 Task: Create a due date automation trigger when advanced on, on the monday before a card is due add dates without an overdue due date at 11:00 AM.
Action: Mouse moved to (1274, 97)
Screenshot: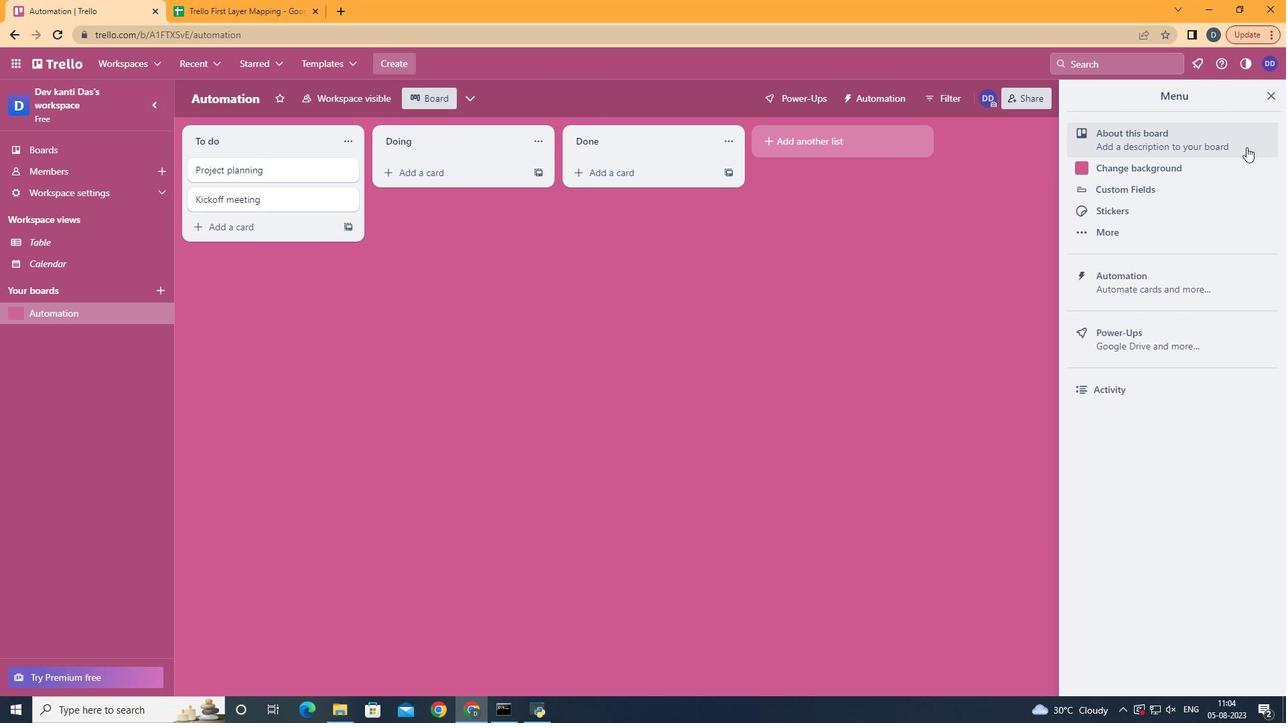 
Action: Mouse pressed left at (1274, 97)
Screenshot: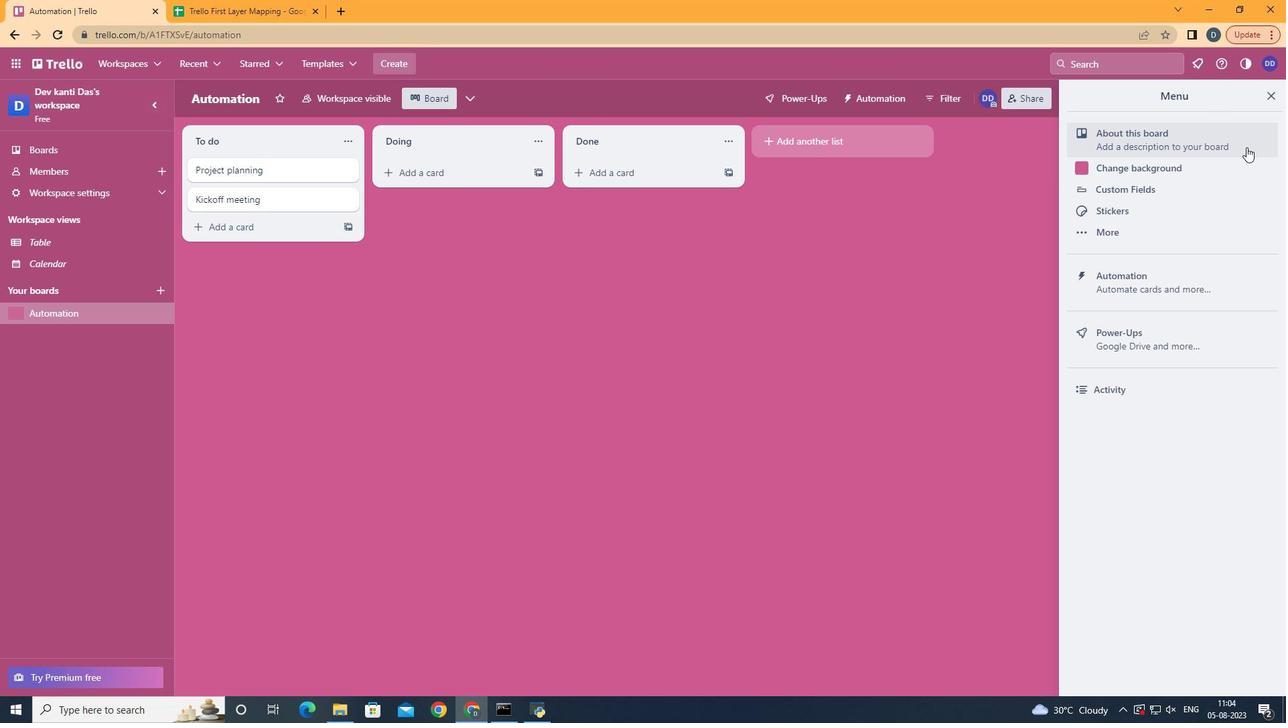 
Action: Mouse moved to (1196, 264)
Screenshot: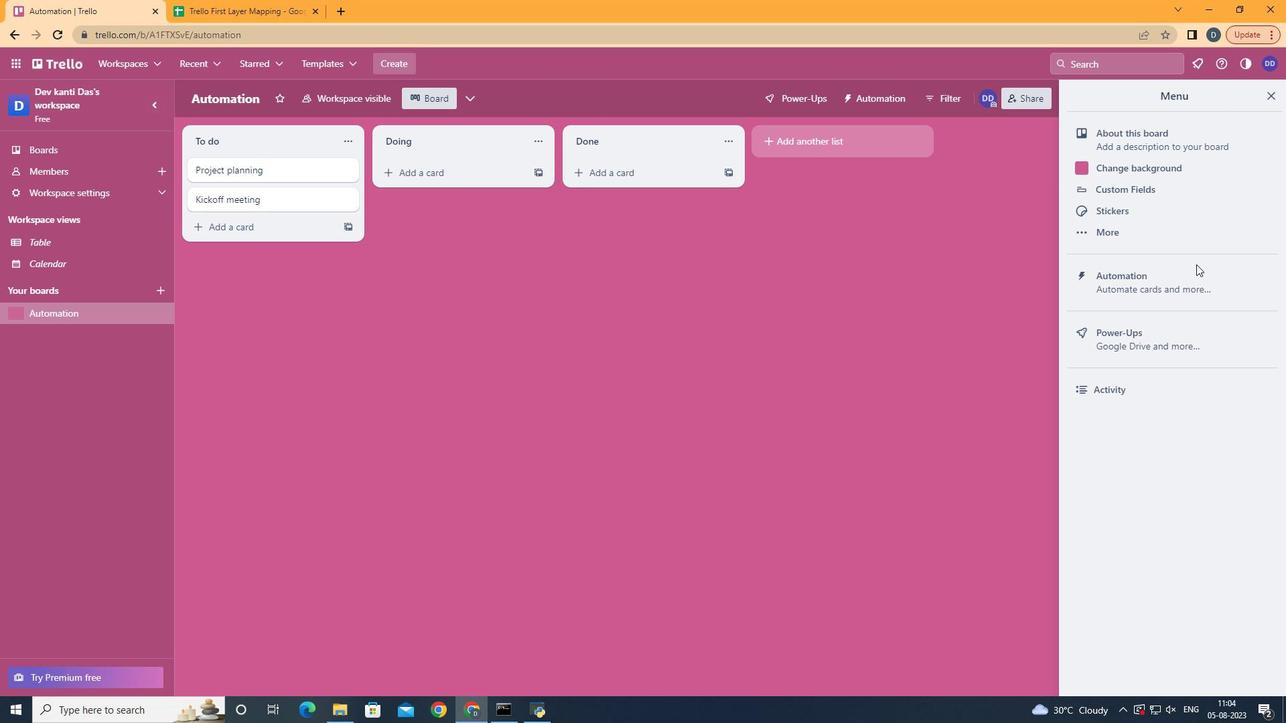 
Action: Mouse pressed left at (1196, 264)
Screenshot: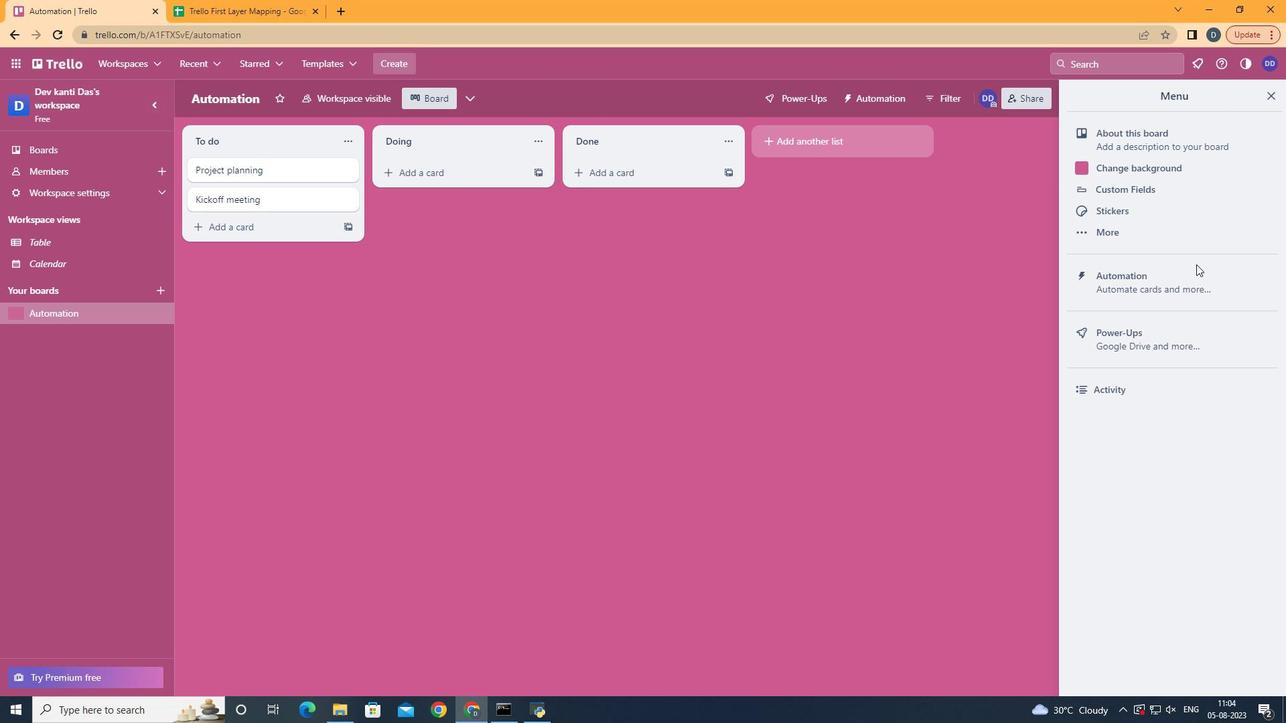 
Action: Mouse moved to (1192, 271)
Screenshot: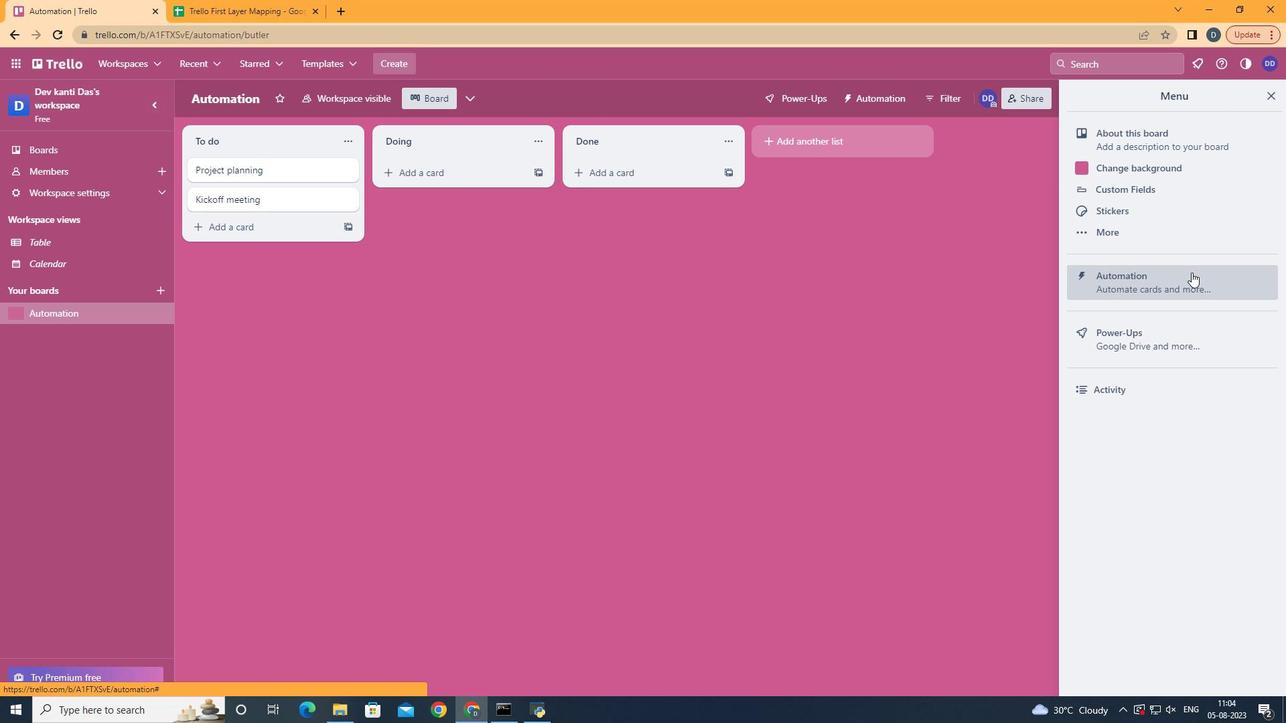
Action: Mouse pressed left at (1192, 271)
Screenshot: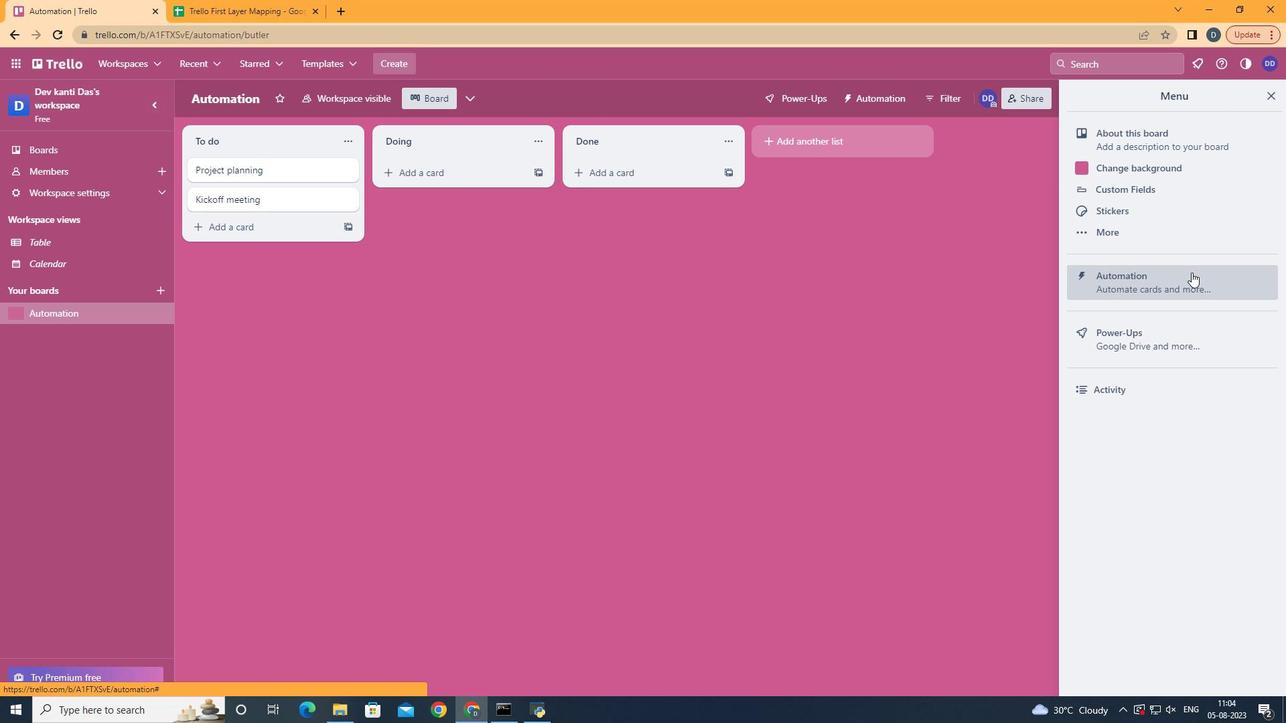 
Action: Mouse moved to (267, 261)
Screenshot: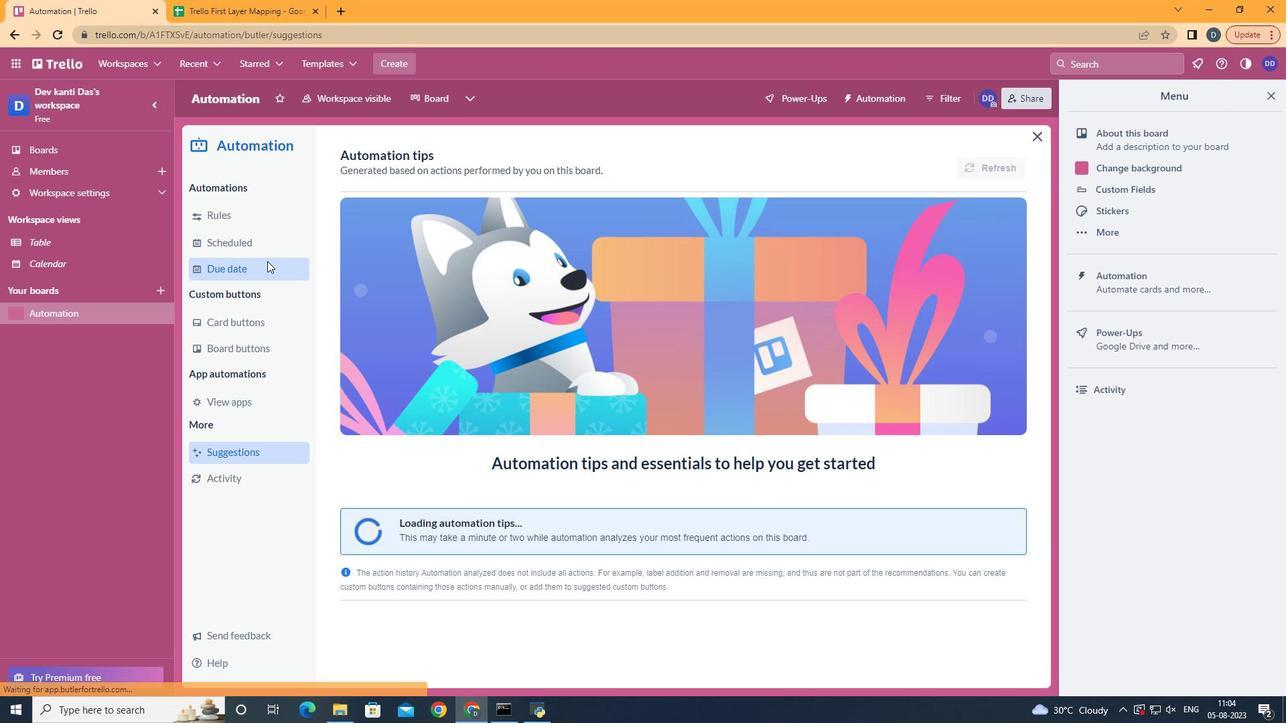 
Action: Mouse pressed left at (267, 261)
Screenshot: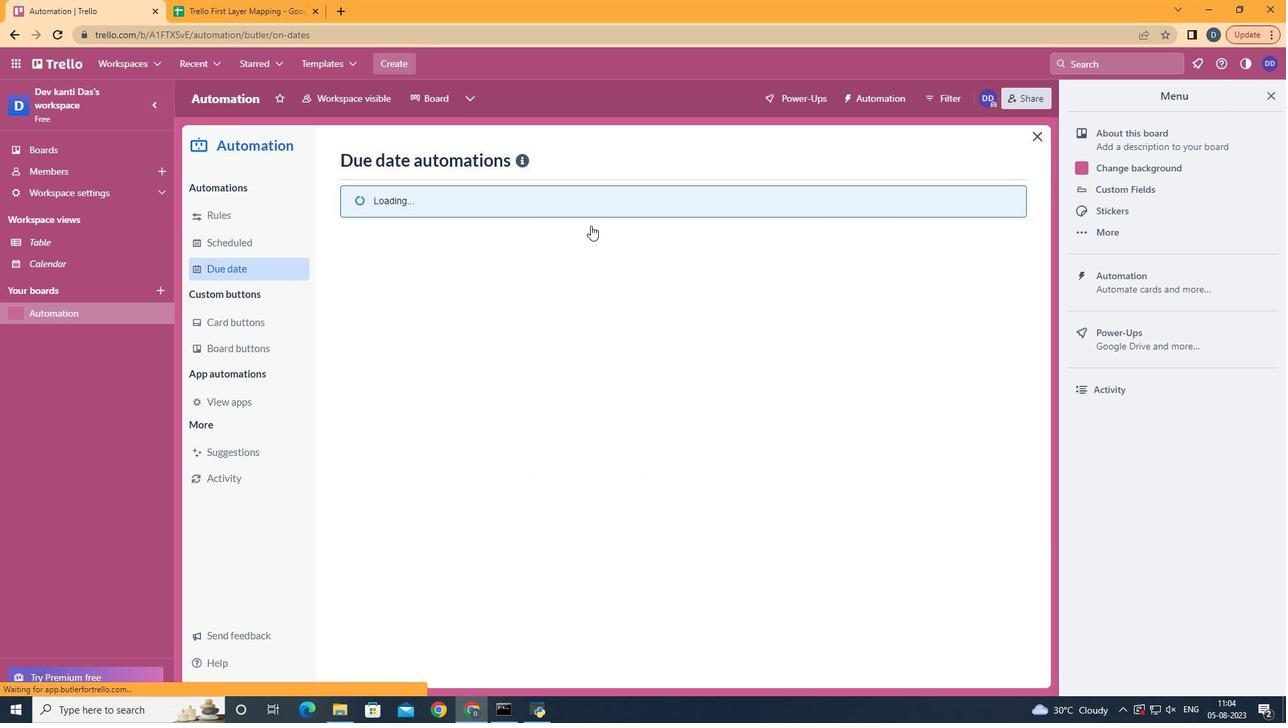 
Action: Mouse moved to (953, 158)
Screenshot: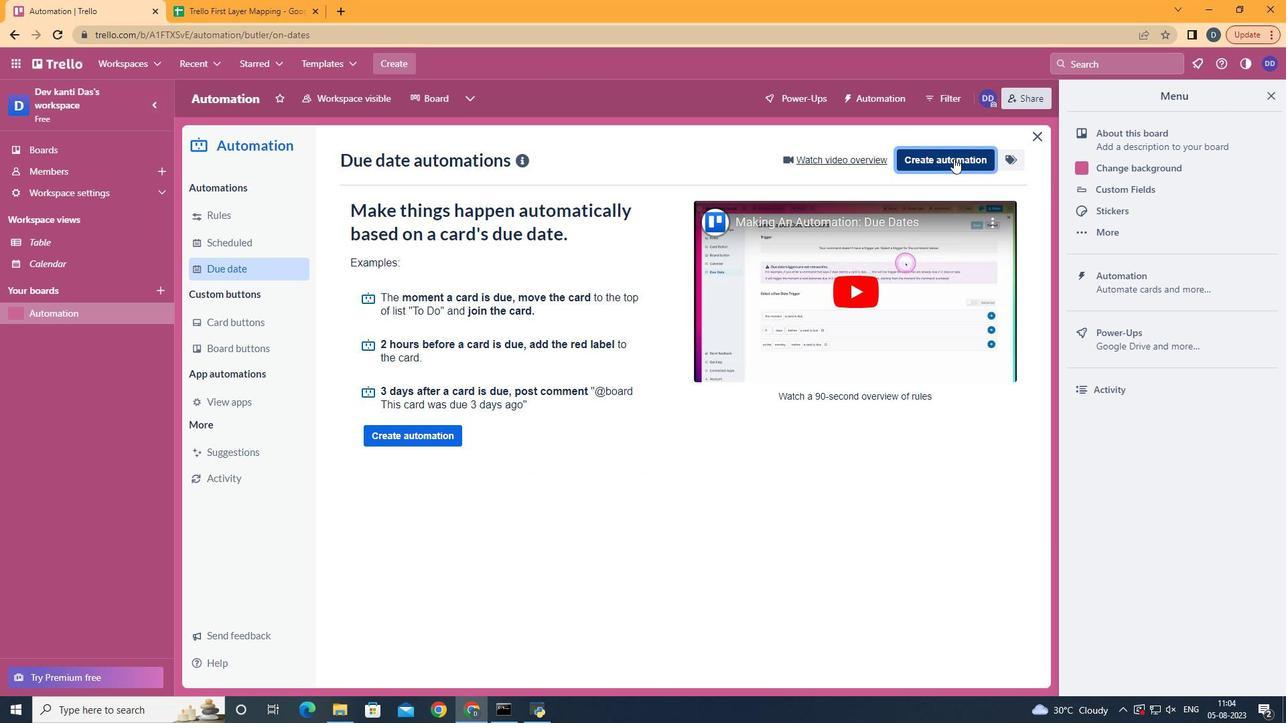 
Action: Mouse pressed left at (953, 158)
Screenshot: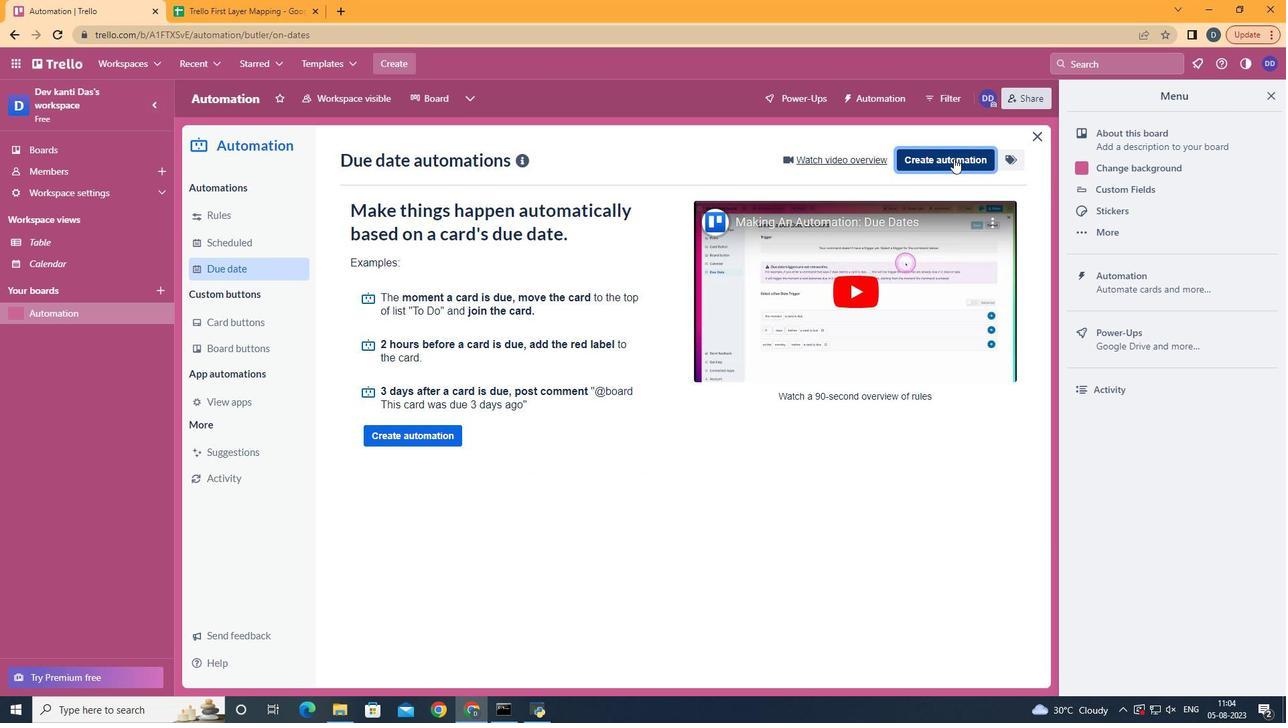 
Action: Mouse moved to (667, 290)
Screenshot: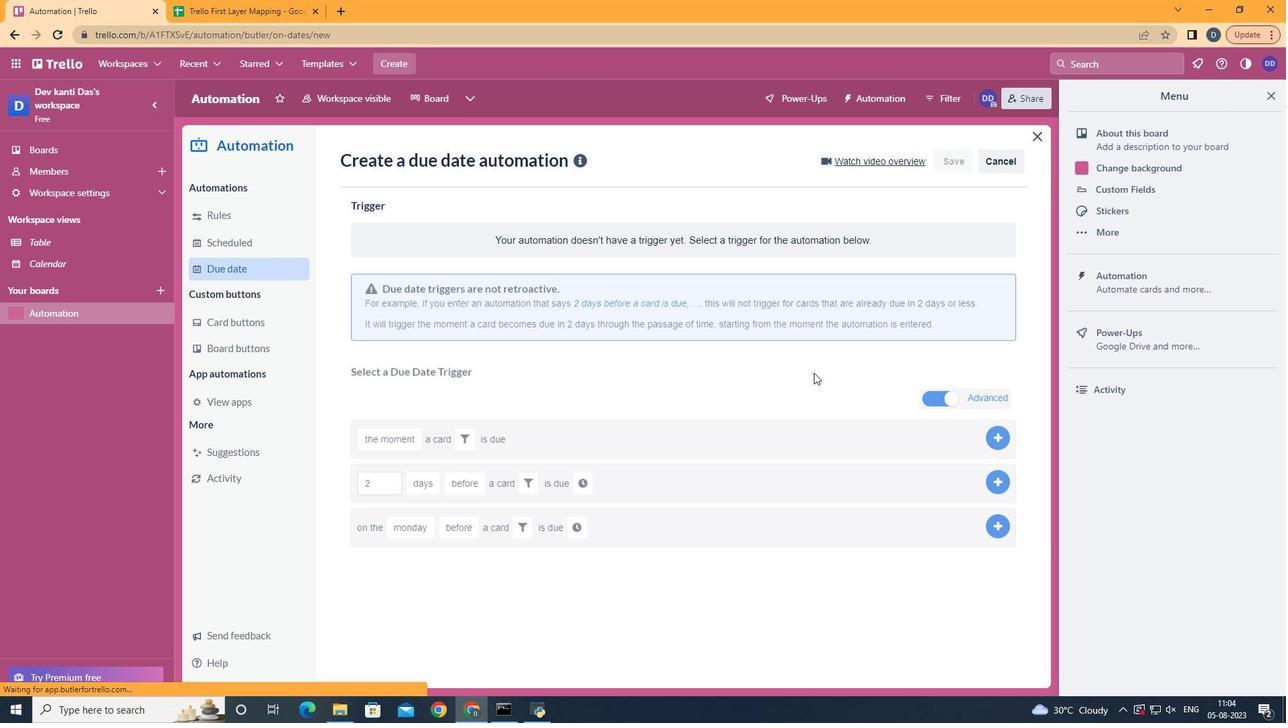 
Action: Mouse pressed left at (667, 290)
Screenshot: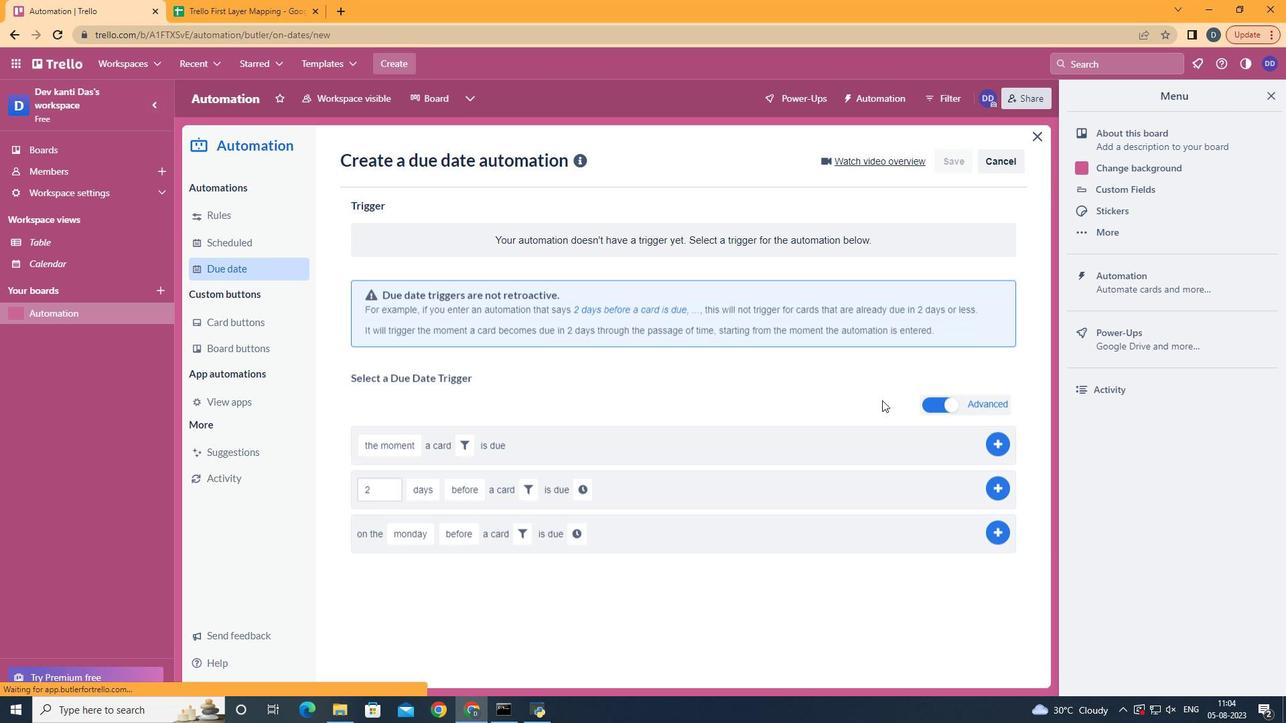 
Action: Mouse moved to (427, 355)
Screenshot: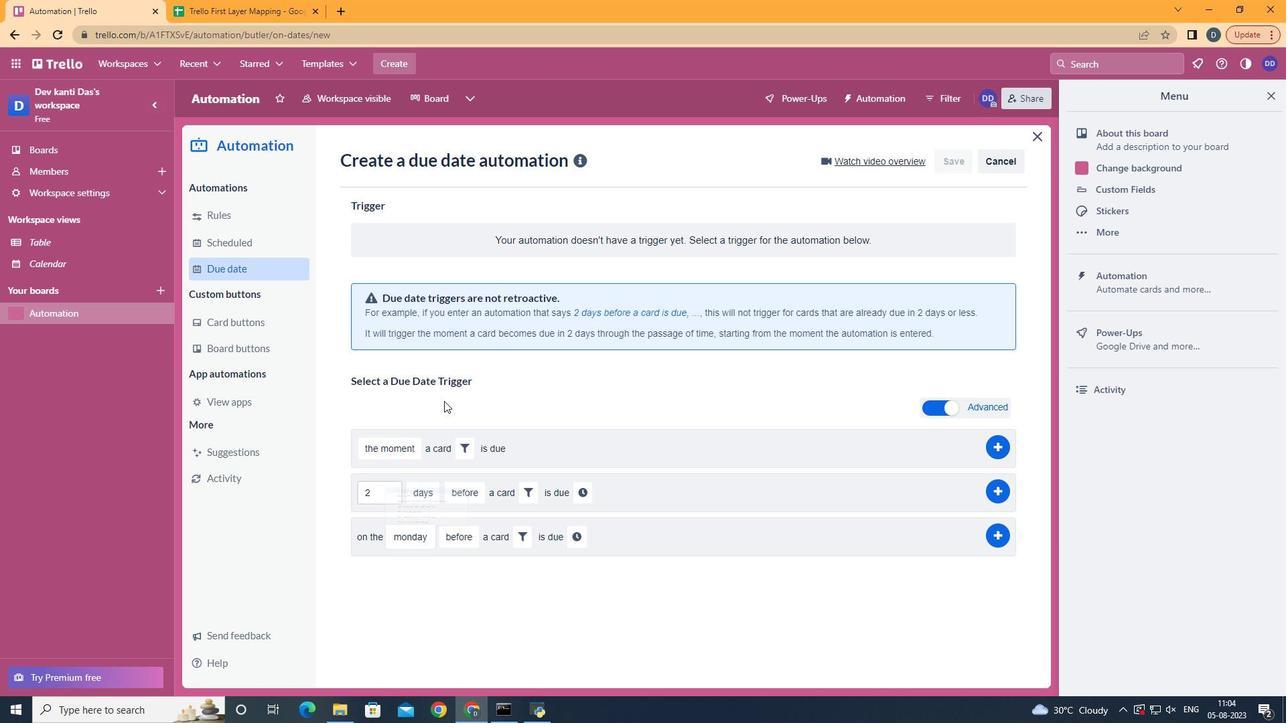 
Action: Mouse pressed left at (427, 355)
Screenshot: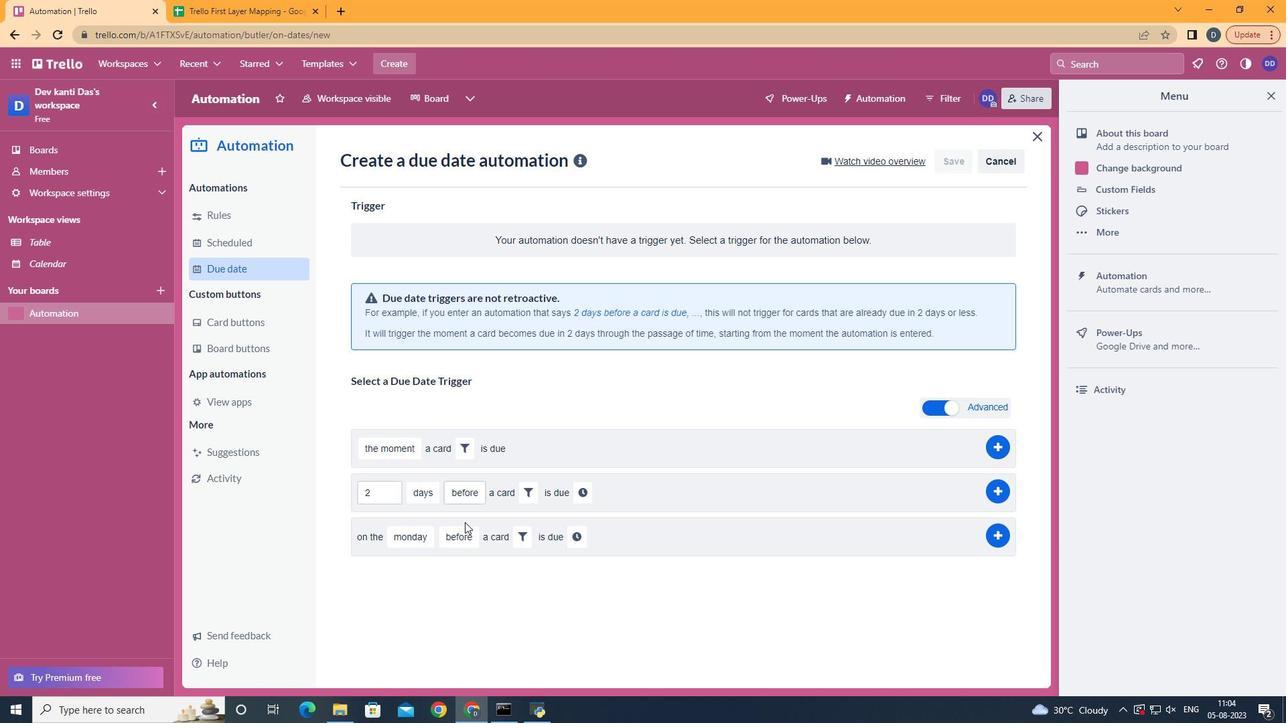 
Action: Mouse moved to (469, 555)
Screenshot: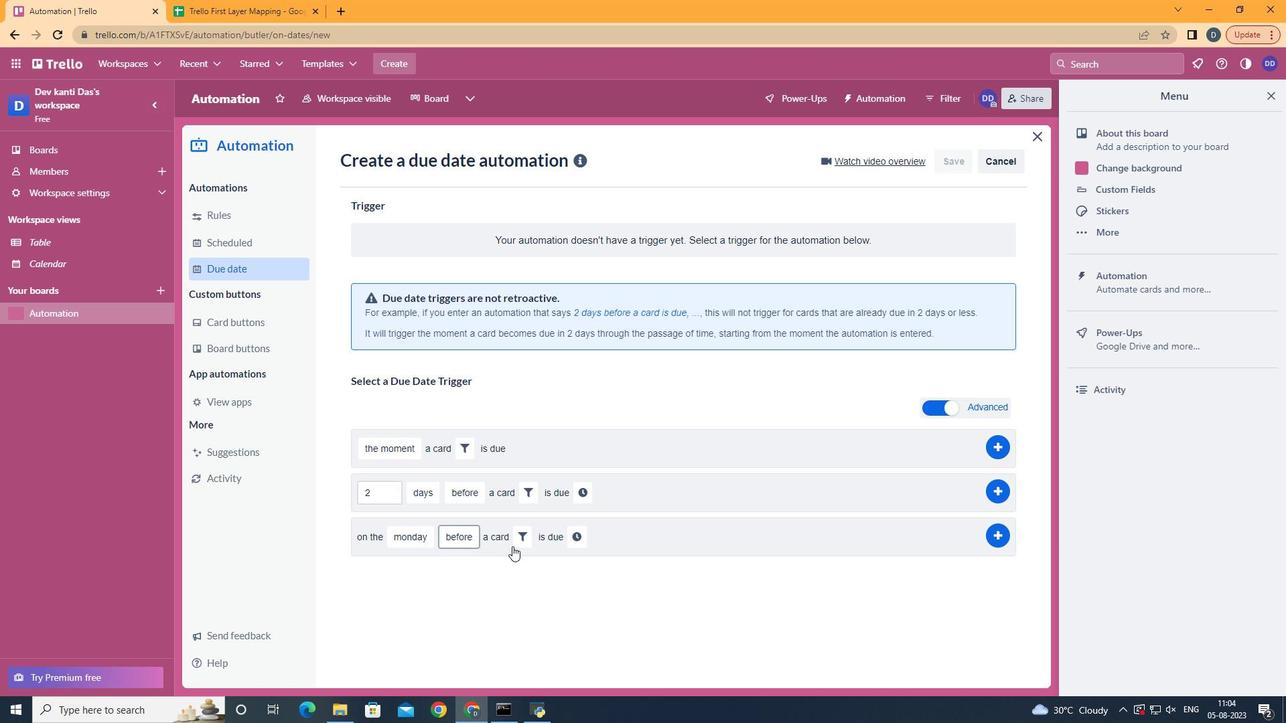 
Action: Mouse pressed left at (469, 555)
Screenshot: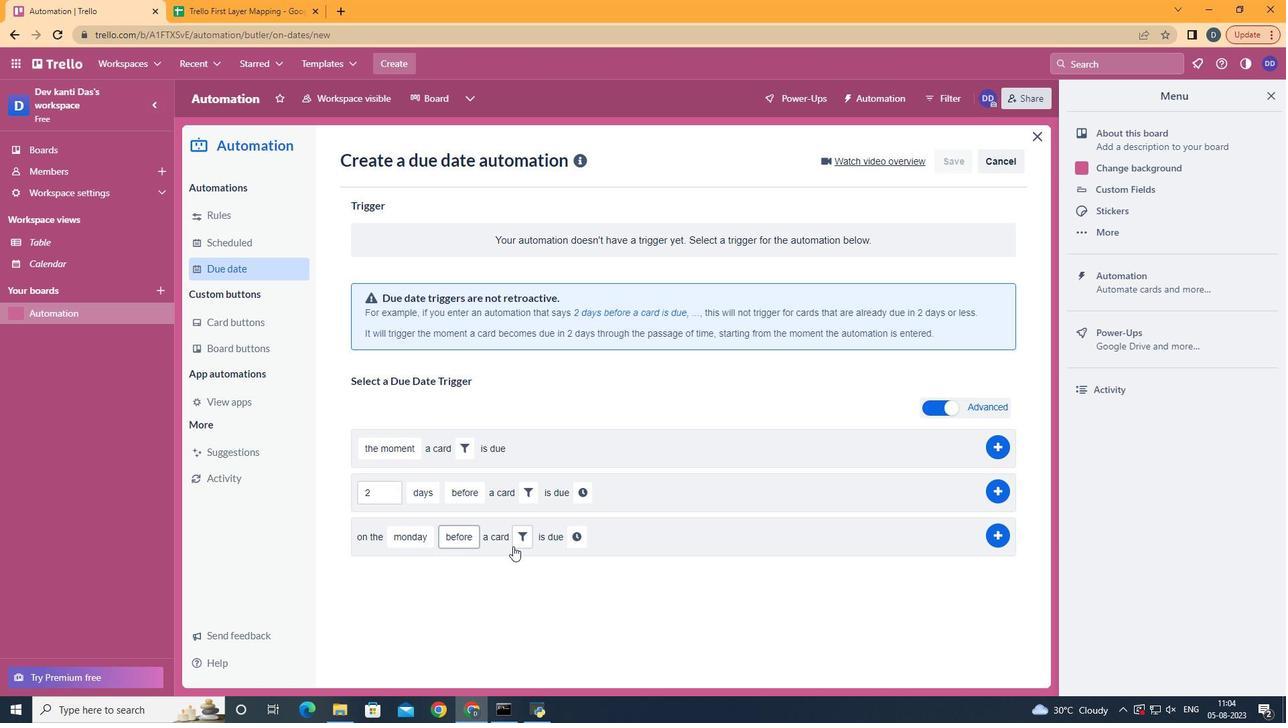 
Action: Mouse moved to (515, 545)
Screenshot: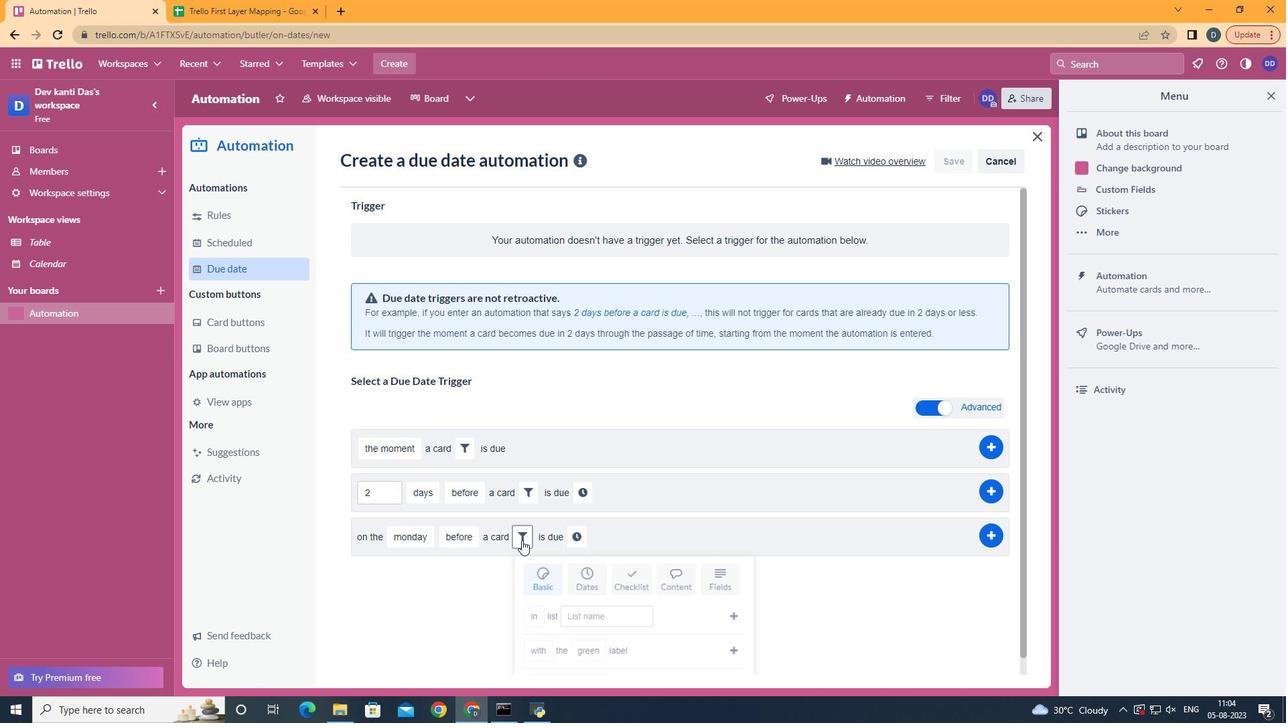 
Action: Mouse pressed left at (515, 545)
Screenshot: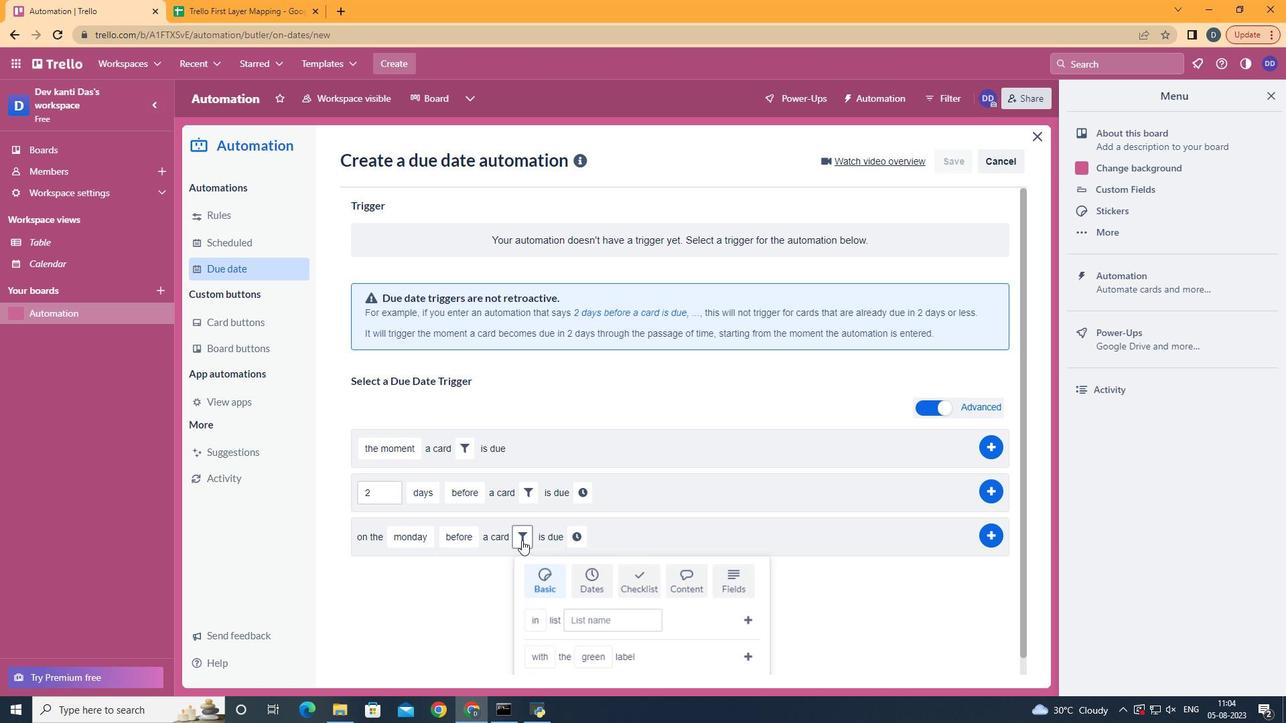 
Action: Mouse moved to (580, 578)
Screenshot: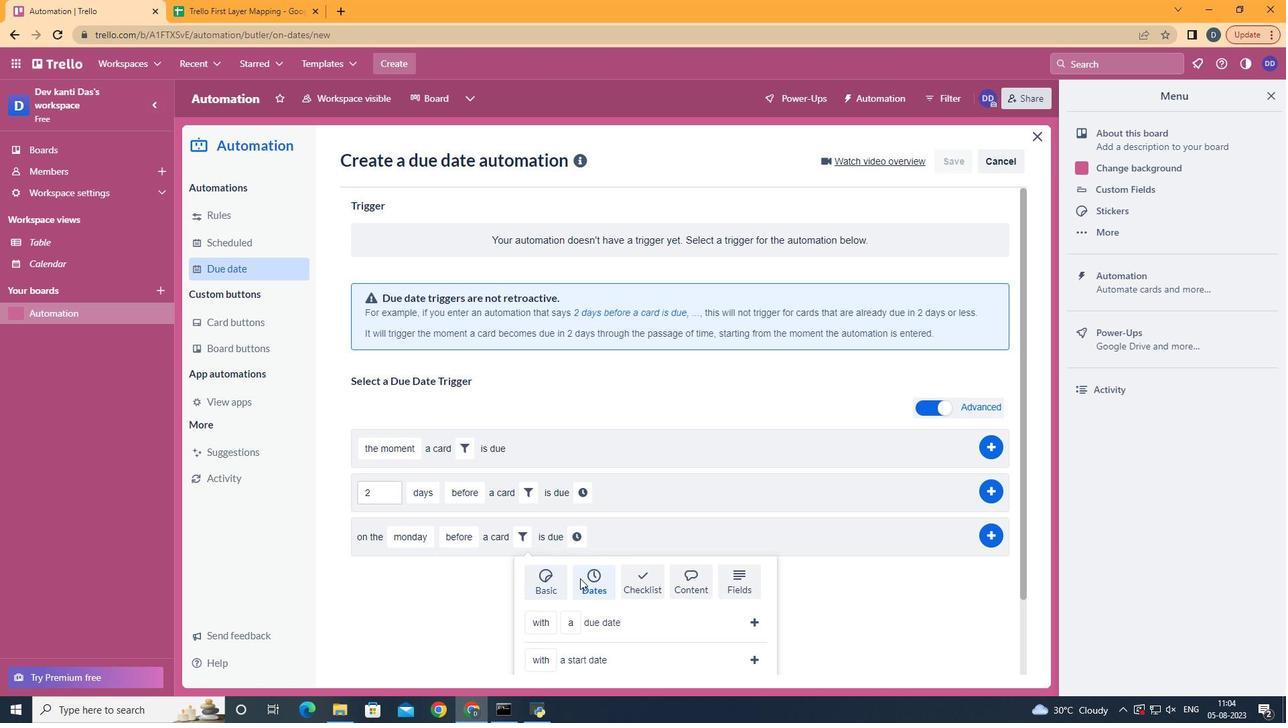 
Action: Mouse pressed left at (580, 578)
Screenshot: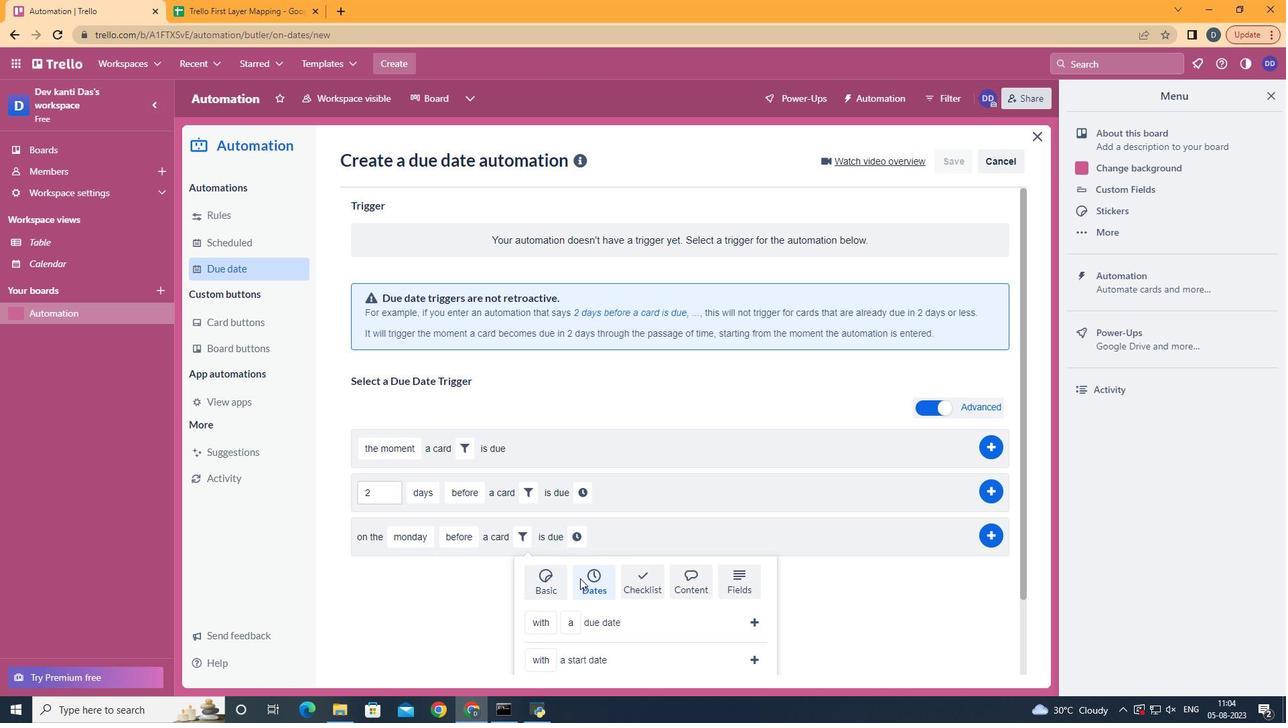 
Action: Mouse scrolled (580, 578) with delta (0, 0)
Screenshot: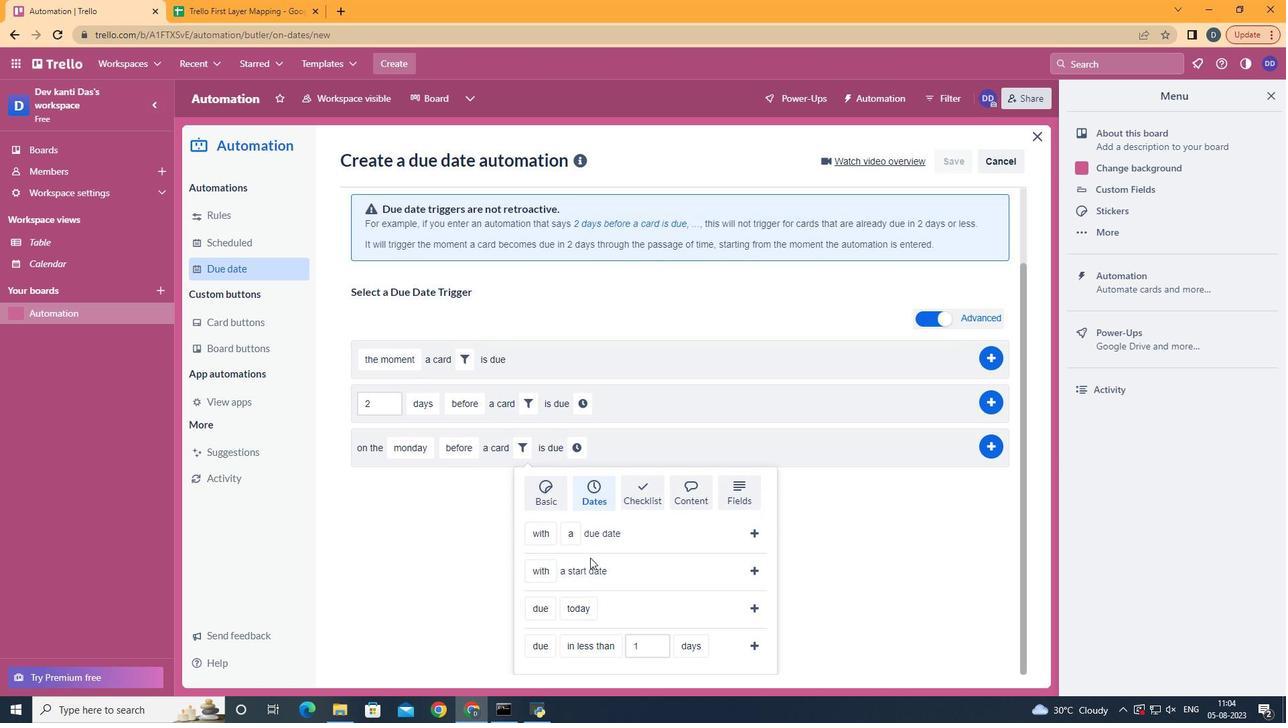 
Action: Mouse scrolled (580, 578) with delta (0, 0)
Screenshot: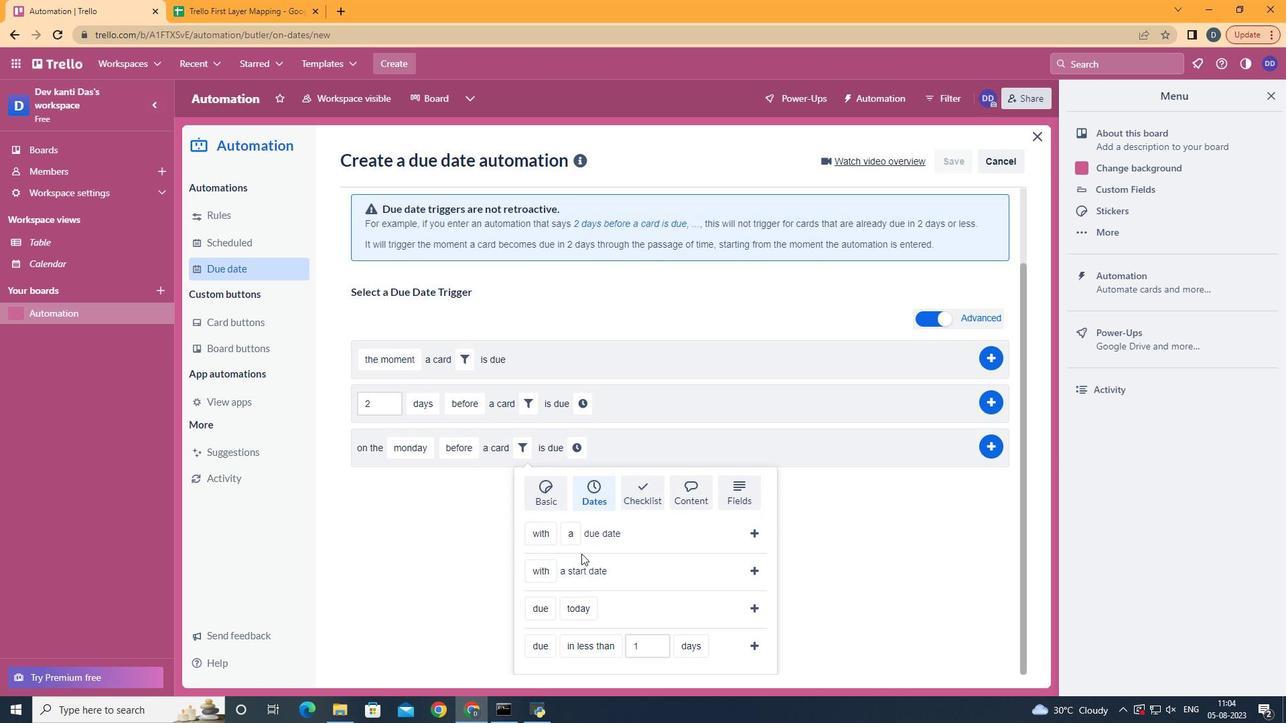 
Action: Mouse scrolled (580, 578) with delta (0, 0)
Screenshot: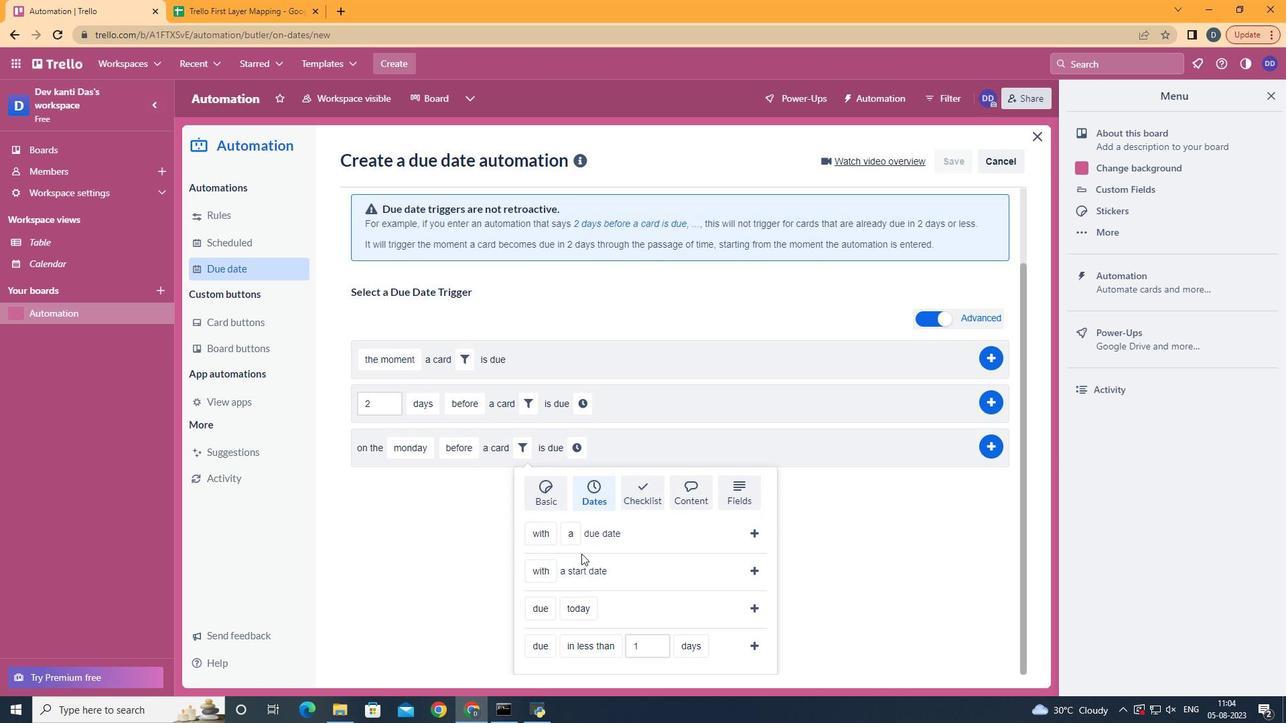 
Action: Mouse scrolled (580, 578) with delta (0, 0)
Screenshot: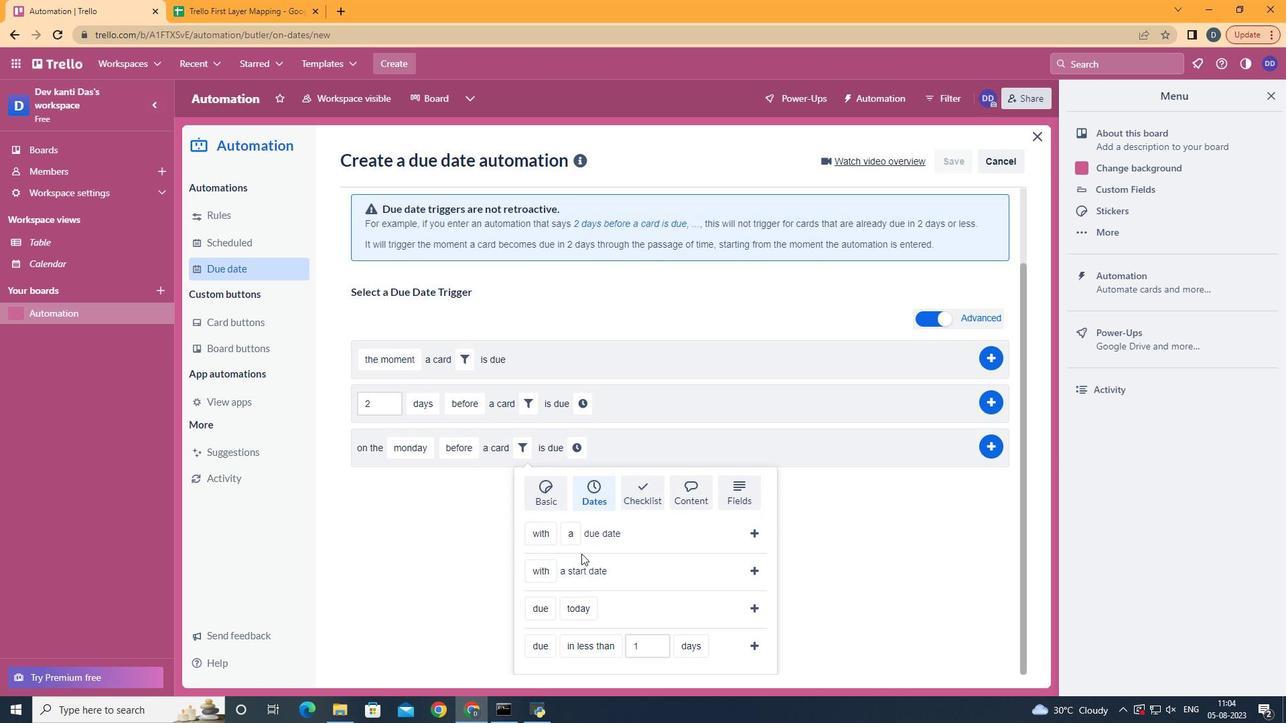 
Action: Mouse scrolled (580, 578) with delta (0, 0)
Screenshot: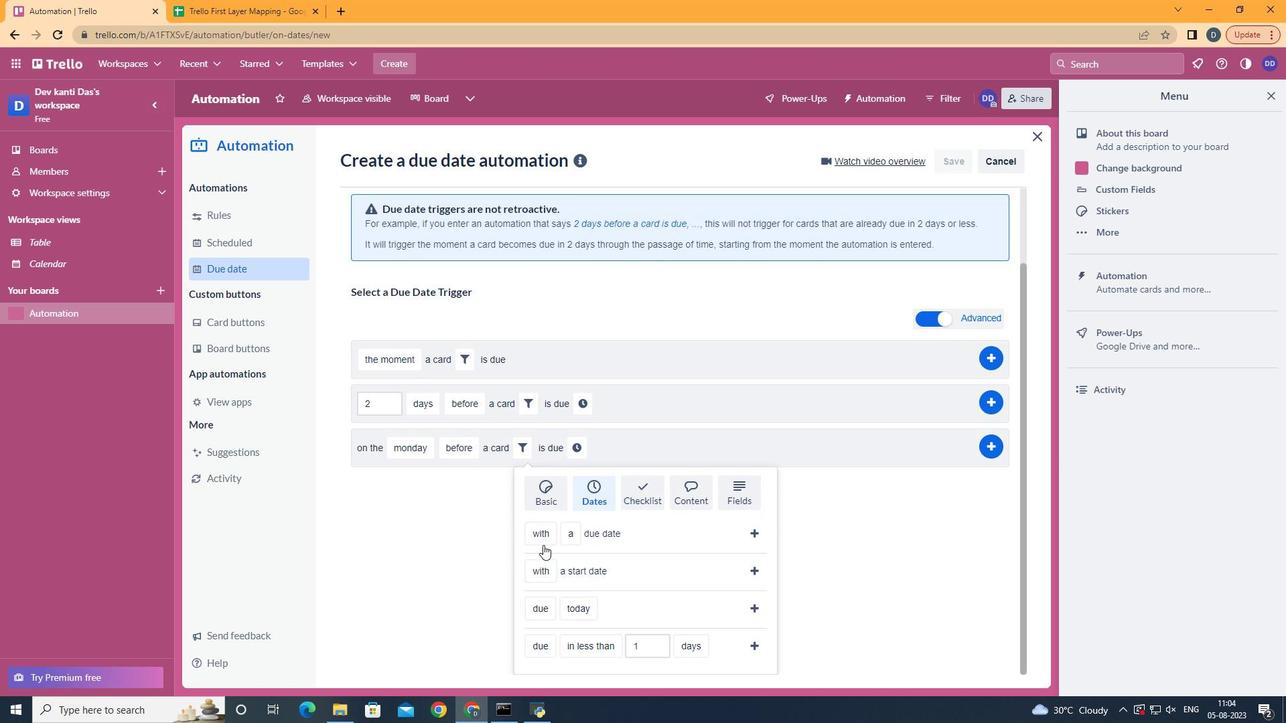 
Action: Mouse moved to (553, 584)
Screenshot: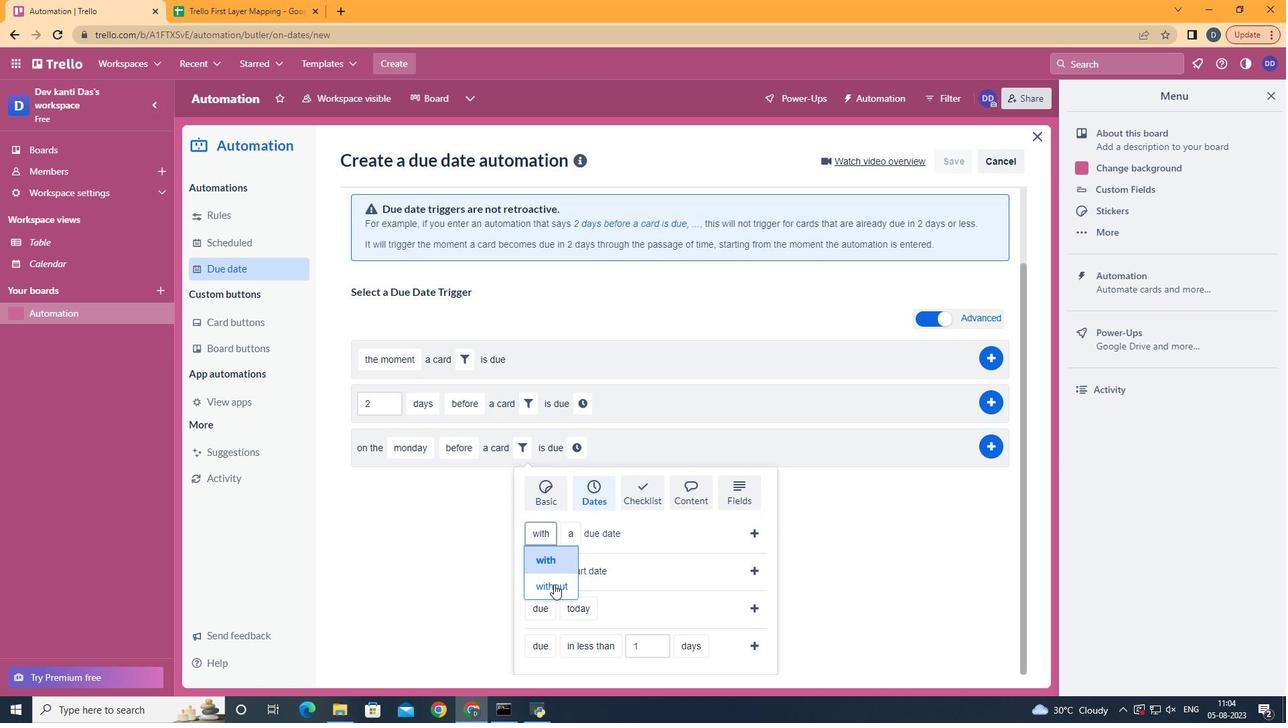 
Action: Mouse pressed left at (553, 584)
Screenshot: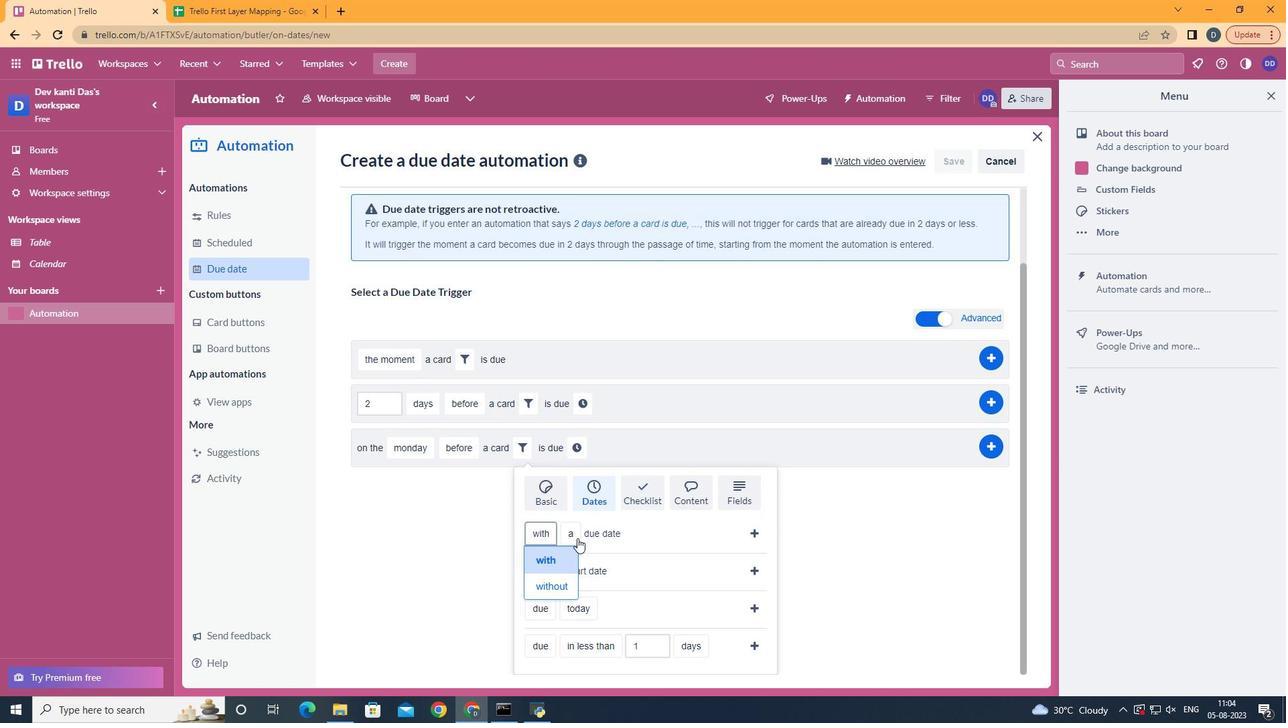 
Action: Mouse moved to (612, 639)
Screenshot: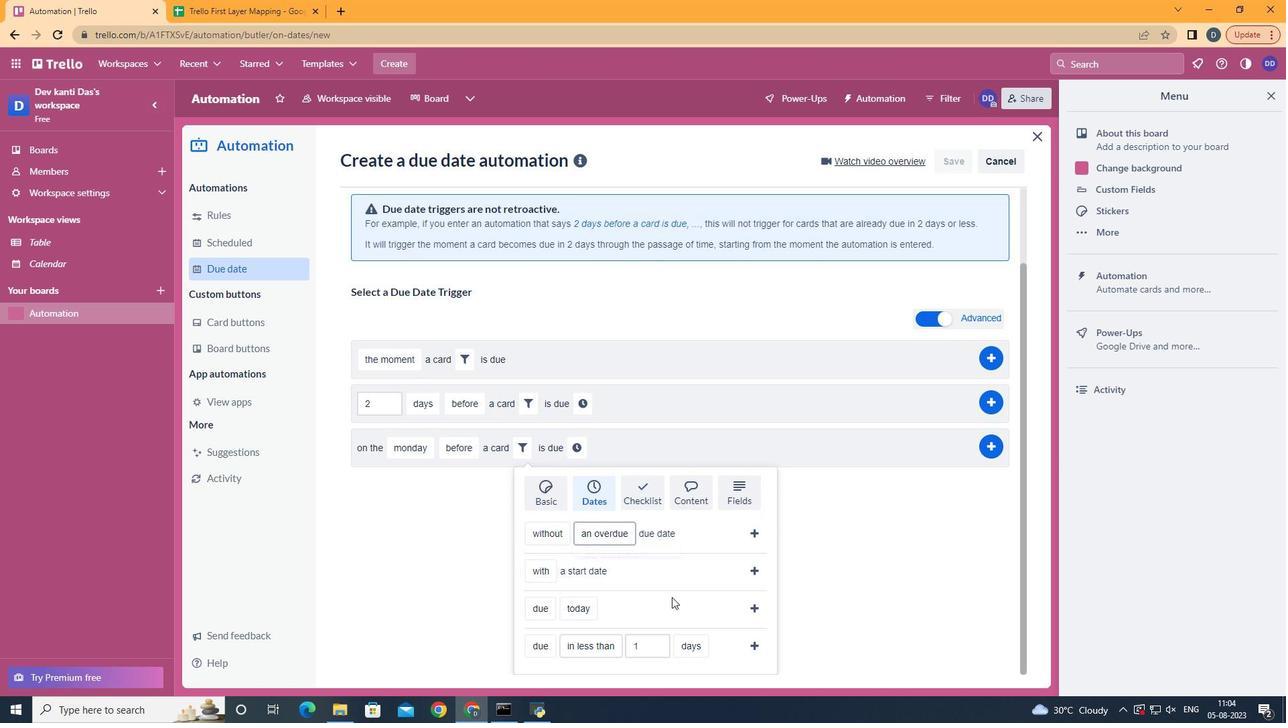 
Action: Mouse pressed left at (612, 639)
Screenshot: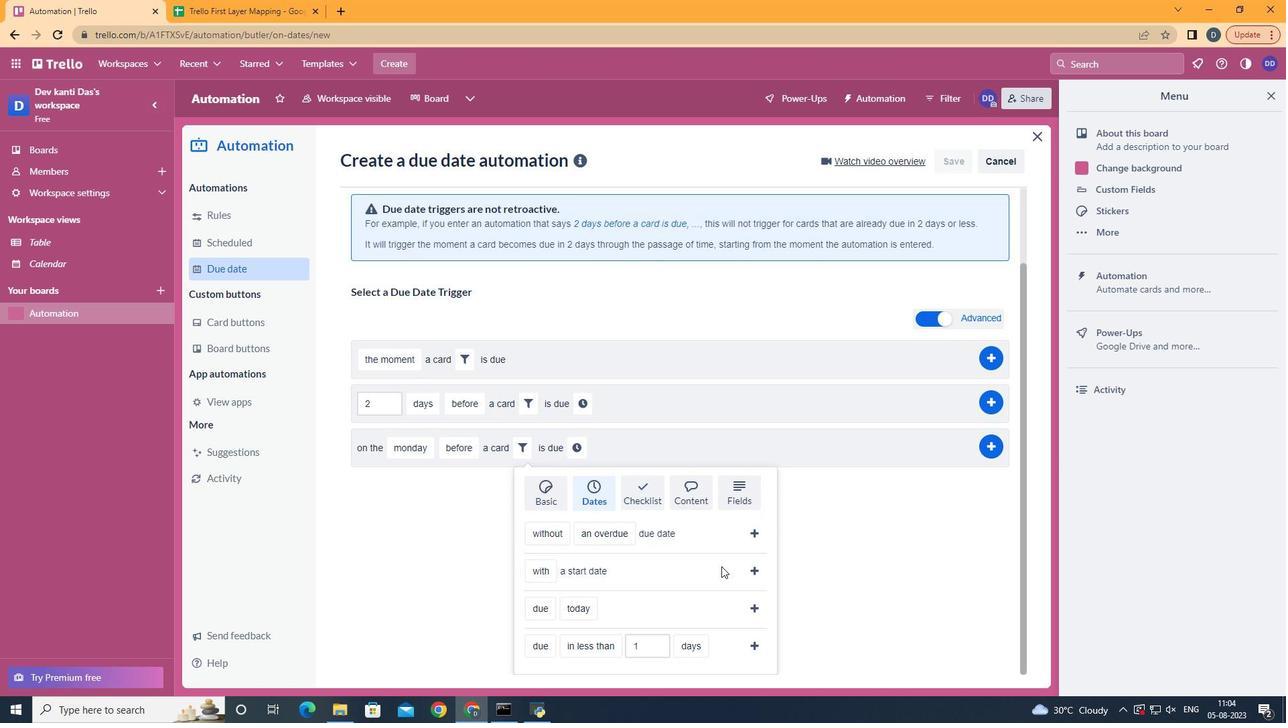 
Action: Mouse moved to (762, 536)
Screenshot: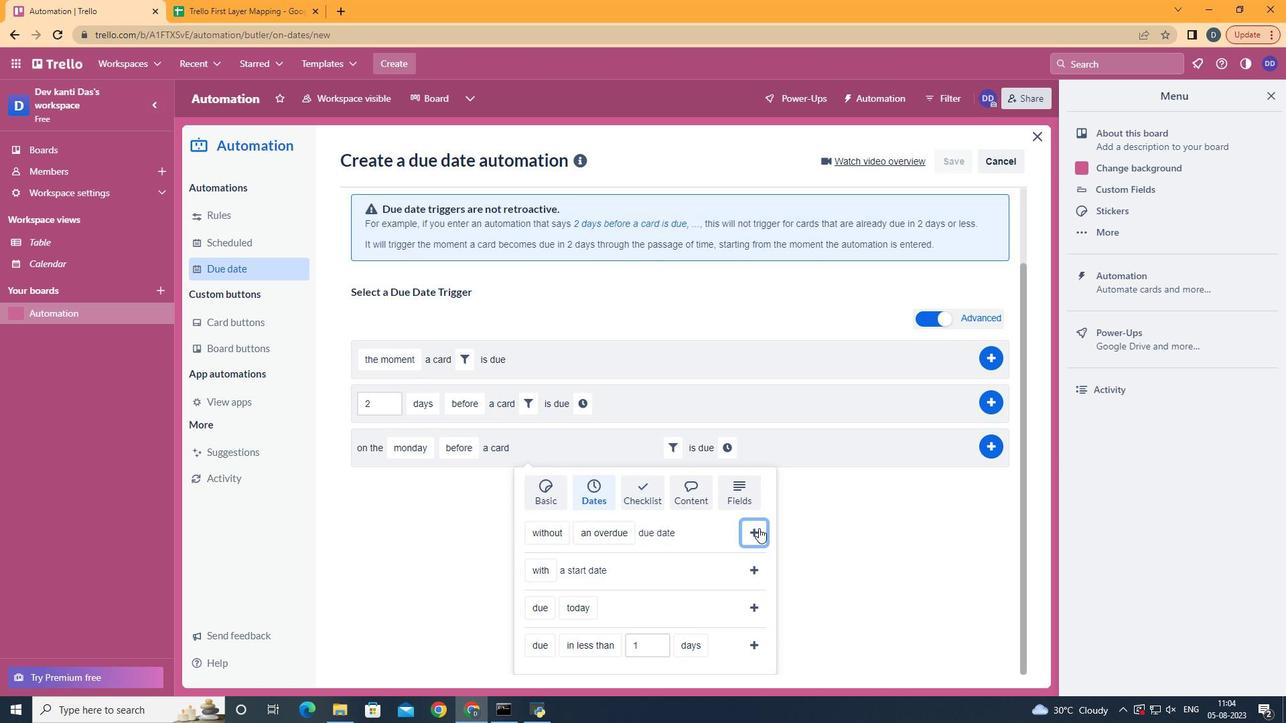 
Action: Mouse pressed left at (762, 536)
Screenshot: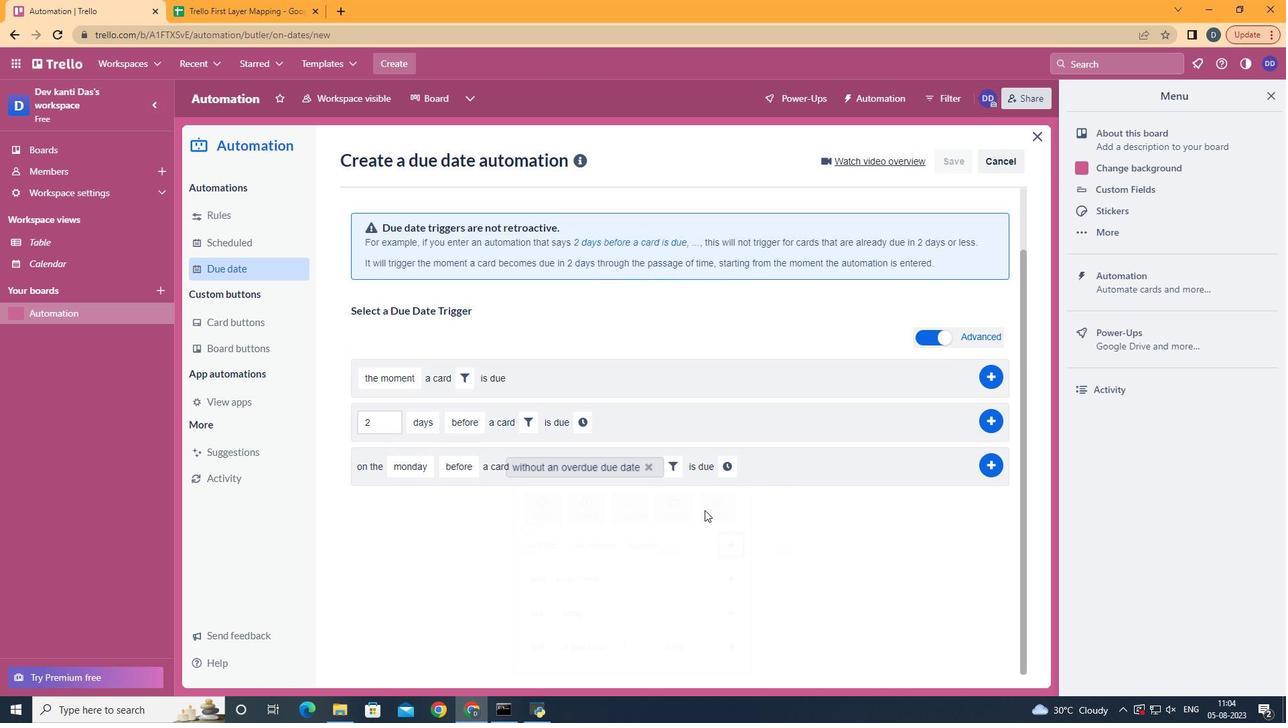 
Action: Mouse moved to (730, 537)
Screenshot: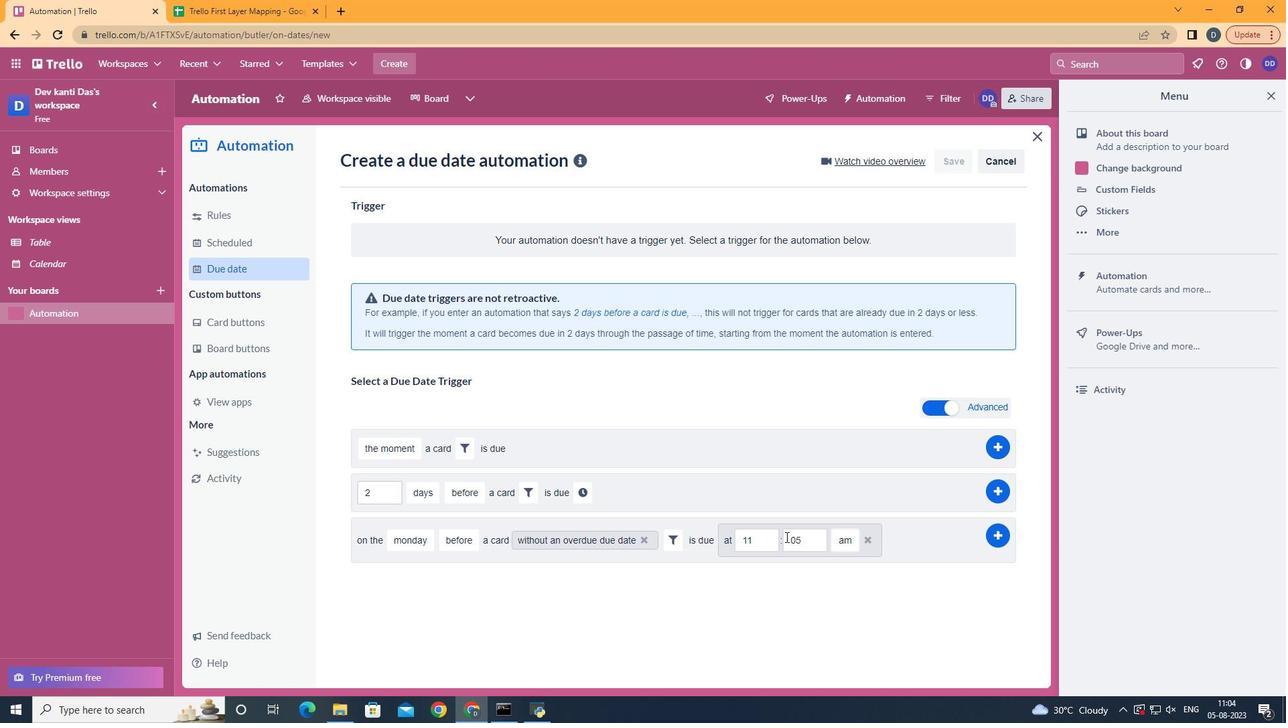 
Action: Mouse pressed left at (730, 537)
Screenshot: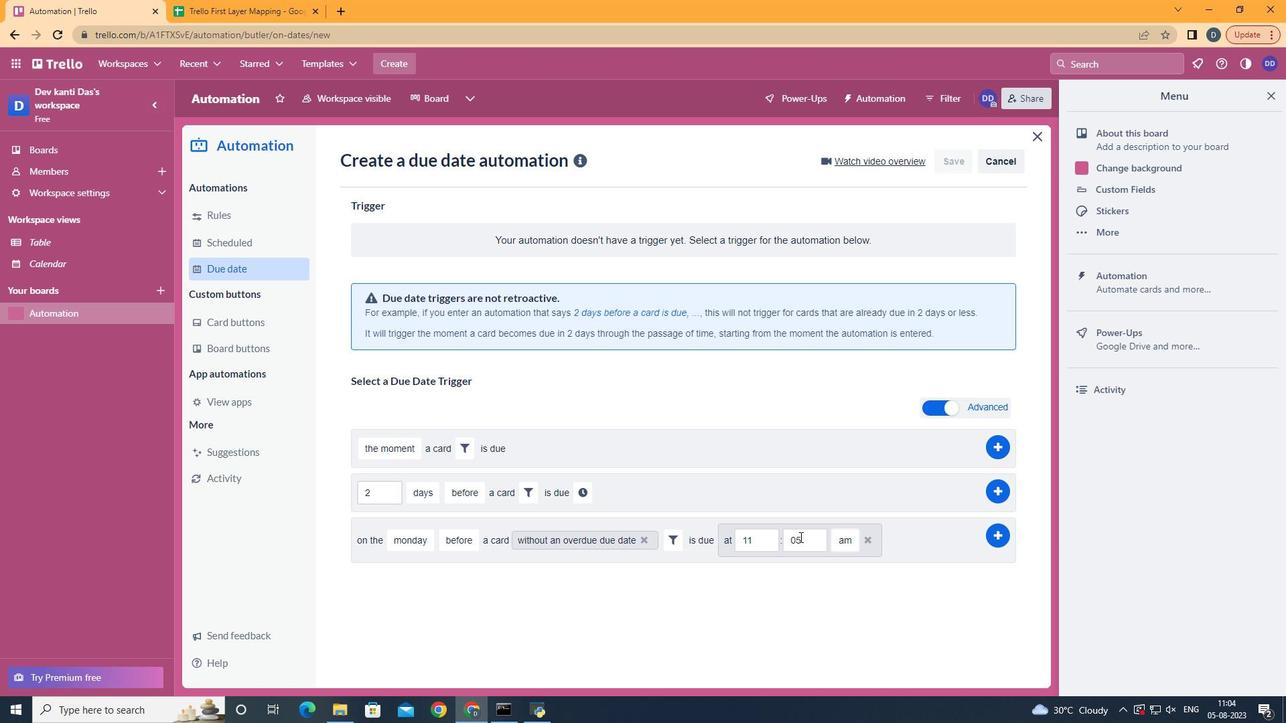 
Action: Mouse moved to (808, 538)
Screenshot: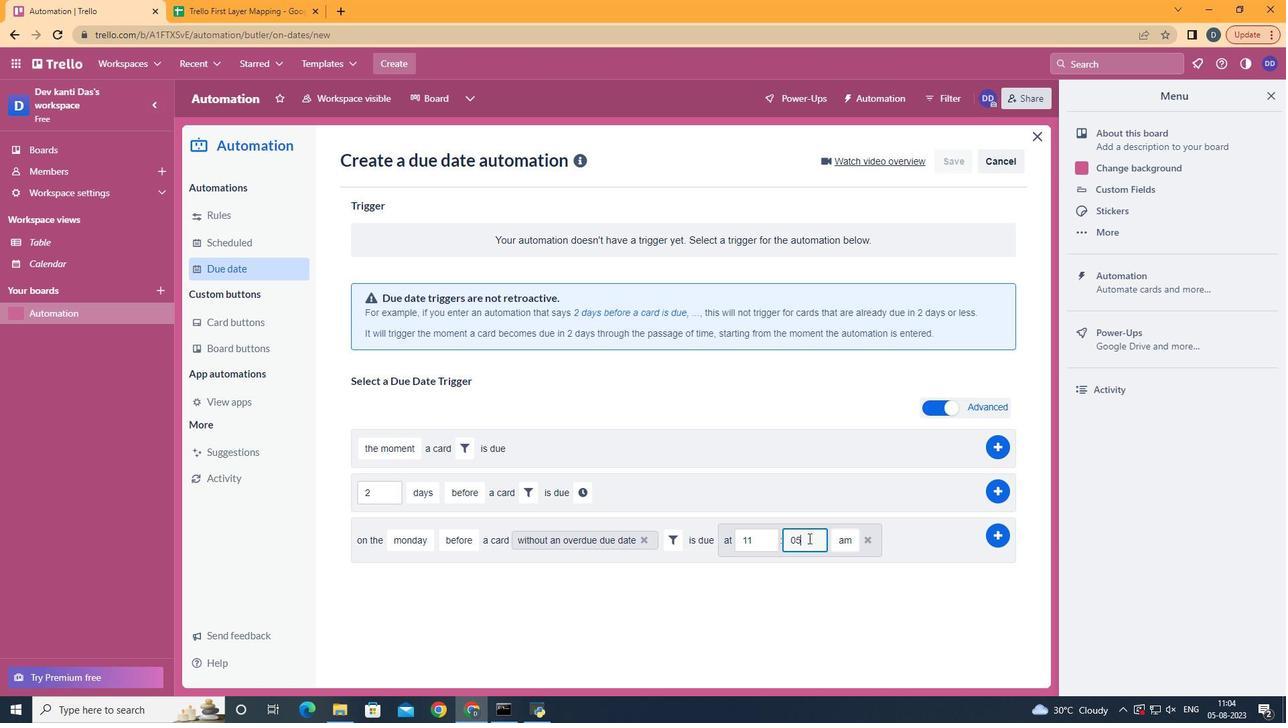 
Action: Mouse pressed left at (808, 538)
Screenshot: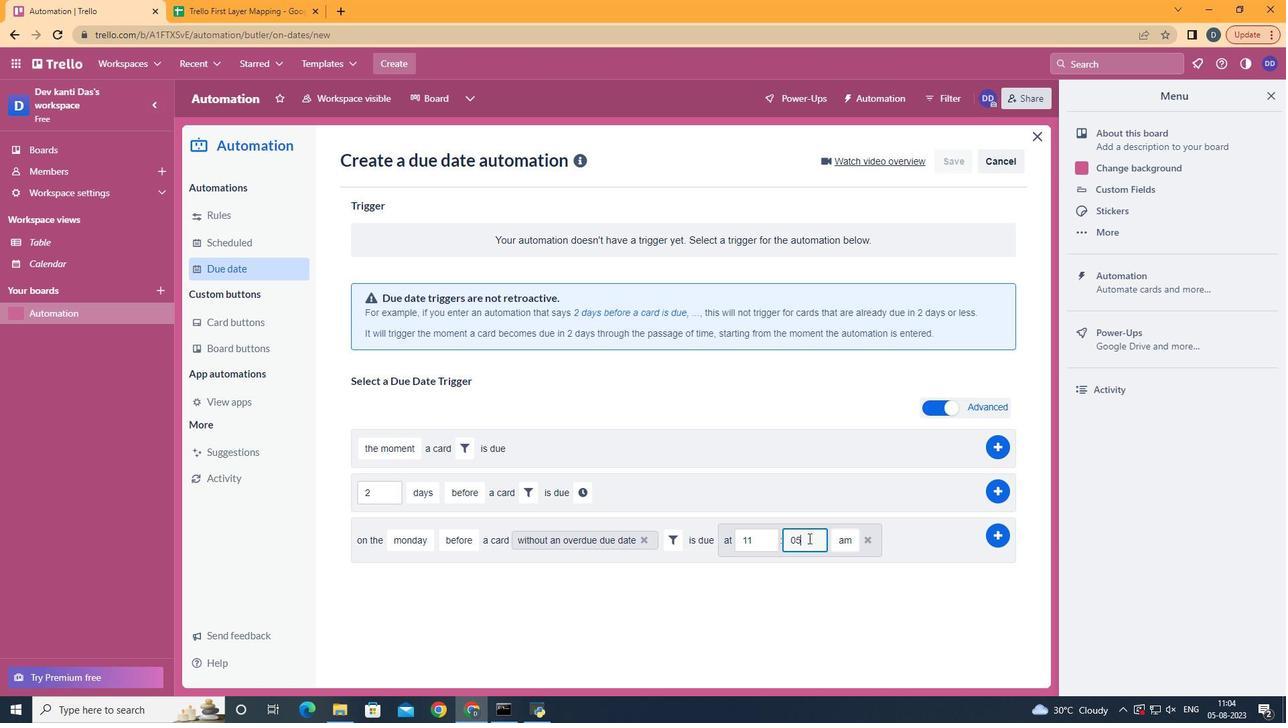 
Action: Key pressed <Key.backspace>0
Screenshot: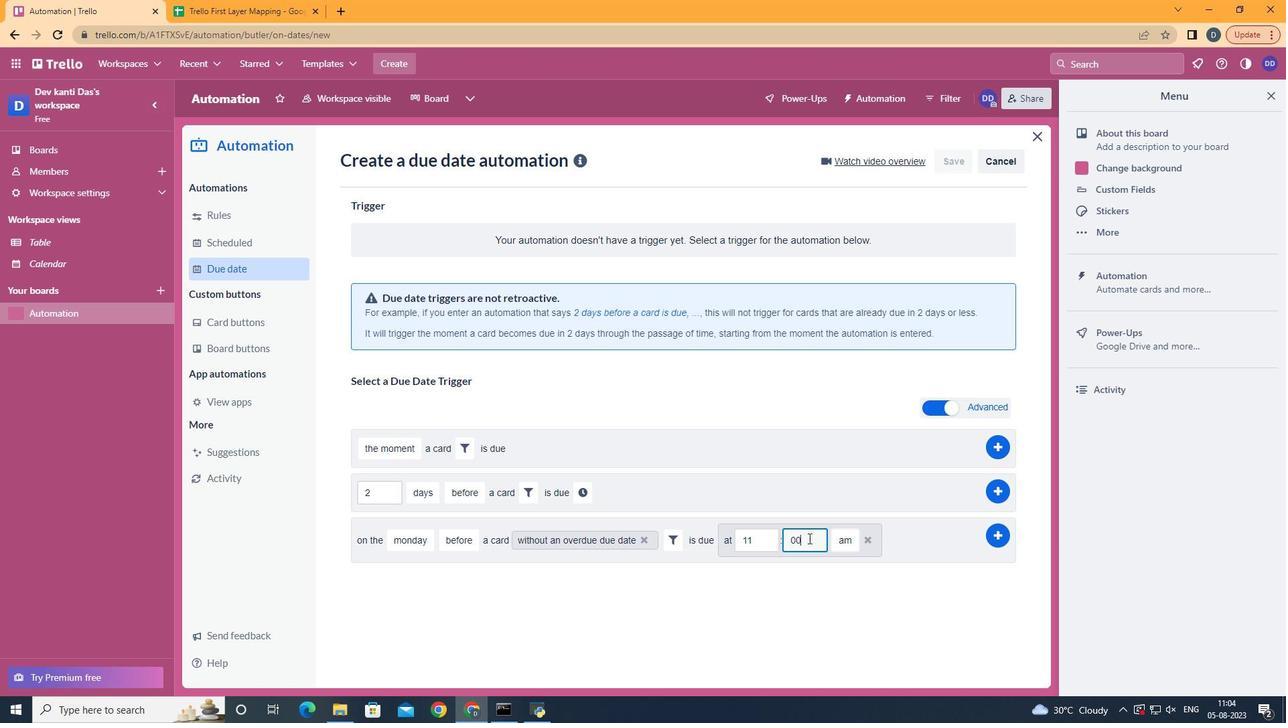 
Action: Mouse moved to (1008, 533)
Screenshot: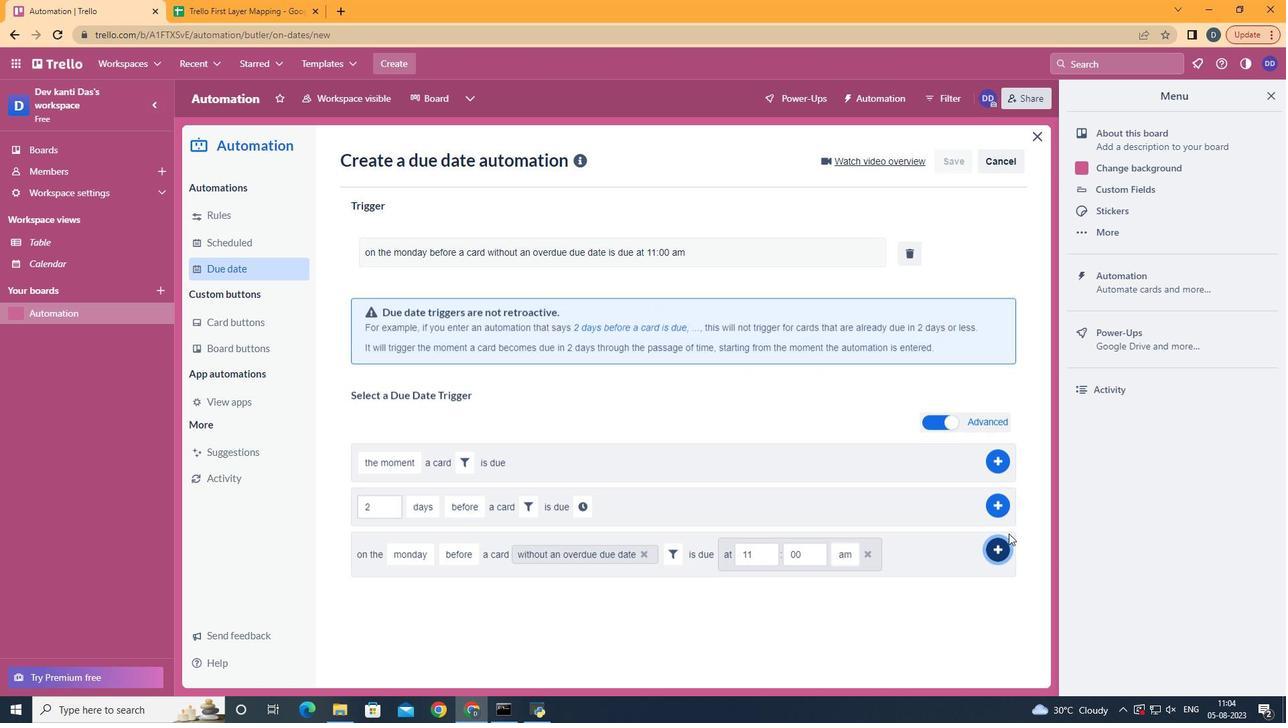 
Action: Mouse pressed left at (1008, 533)
Screenshot: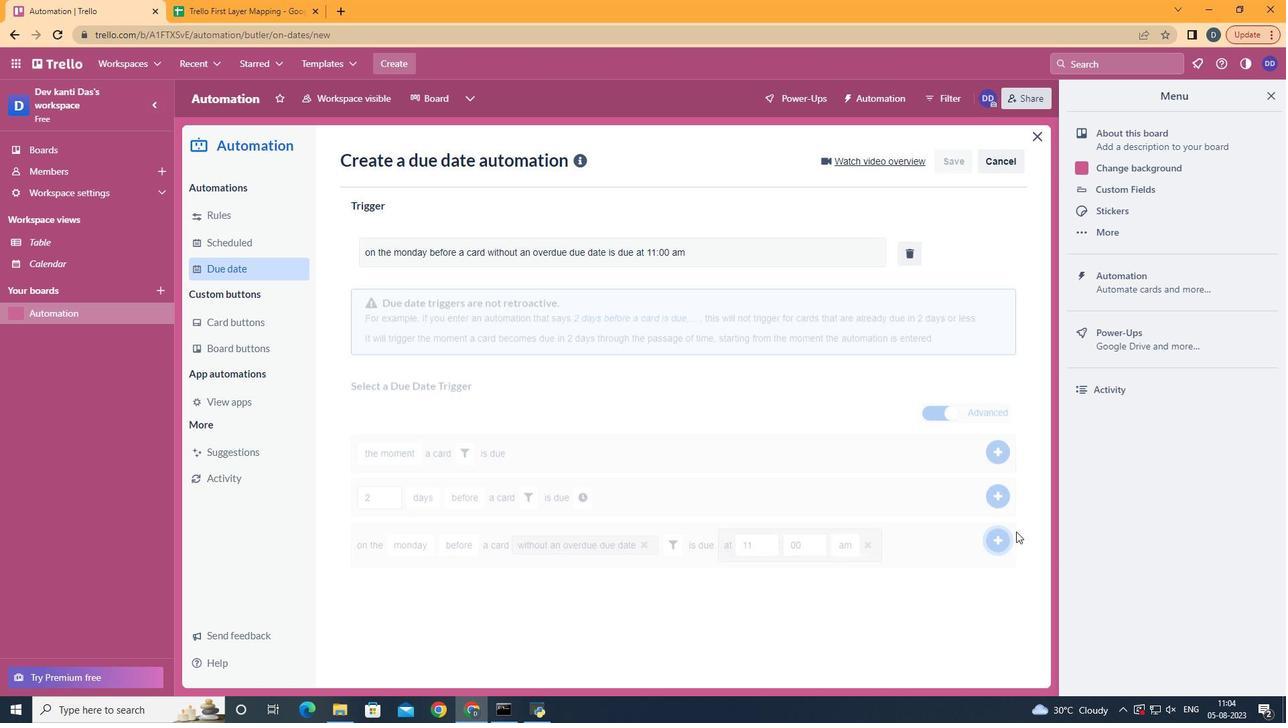 
Action: Mouse moved to (721, 279)
Screenshot: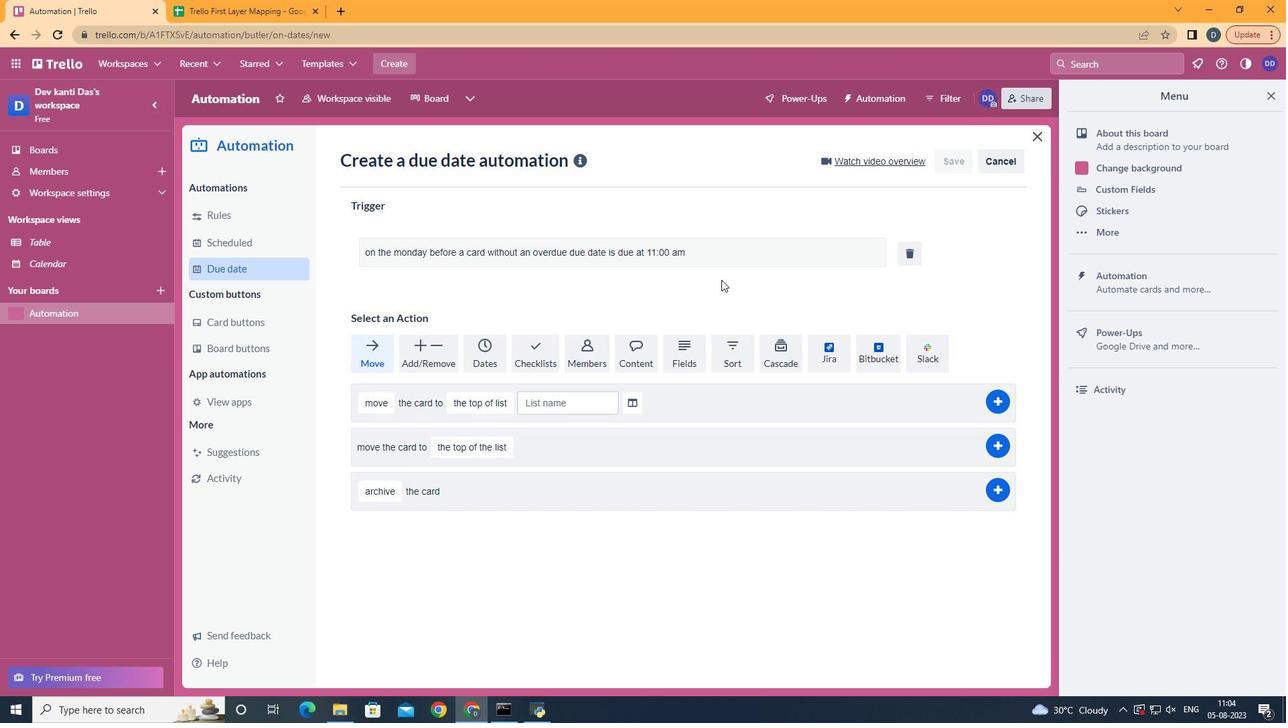 
